 Task: Look for space in Shizuoka, Japan from 7th July, 2023 to 15th July, 2023 for 6 adults in price range Rs.15000 to Rs.20000. Place can be entire place with 3 bedrooms having 3 beds and 3 bathrooms. Property type can be house, flat, guest house. Booking option can be shelf check-in. Required host language is English.
Action: Mouse moved to (466, 77)
Screenshot: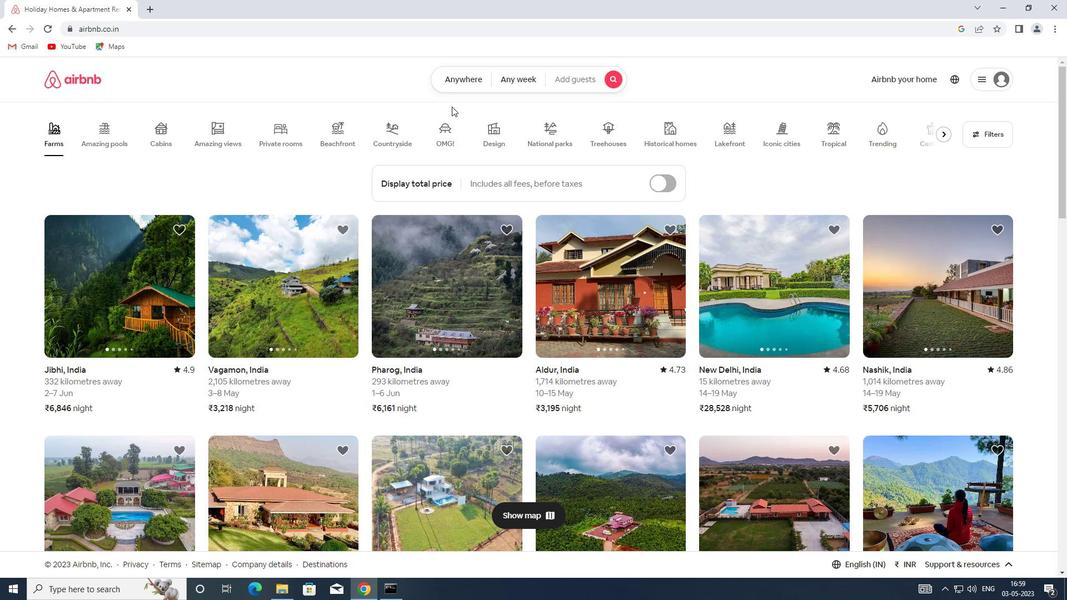 
Action: Mouse pressed left at (466, 77)
Screenshot: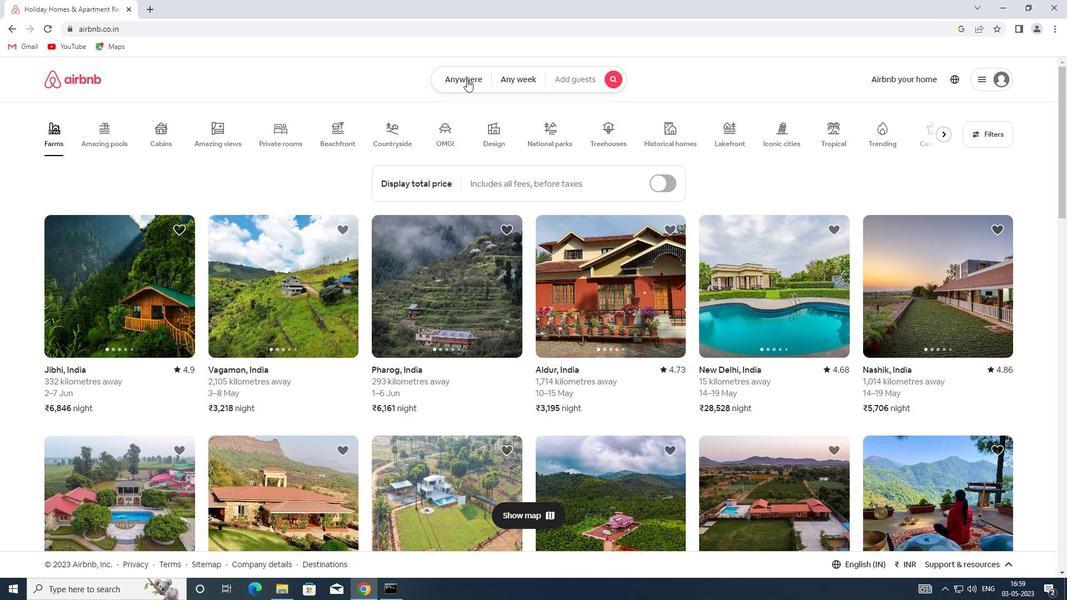 
Action: Mouse moved to (362, 126)
Screenshot: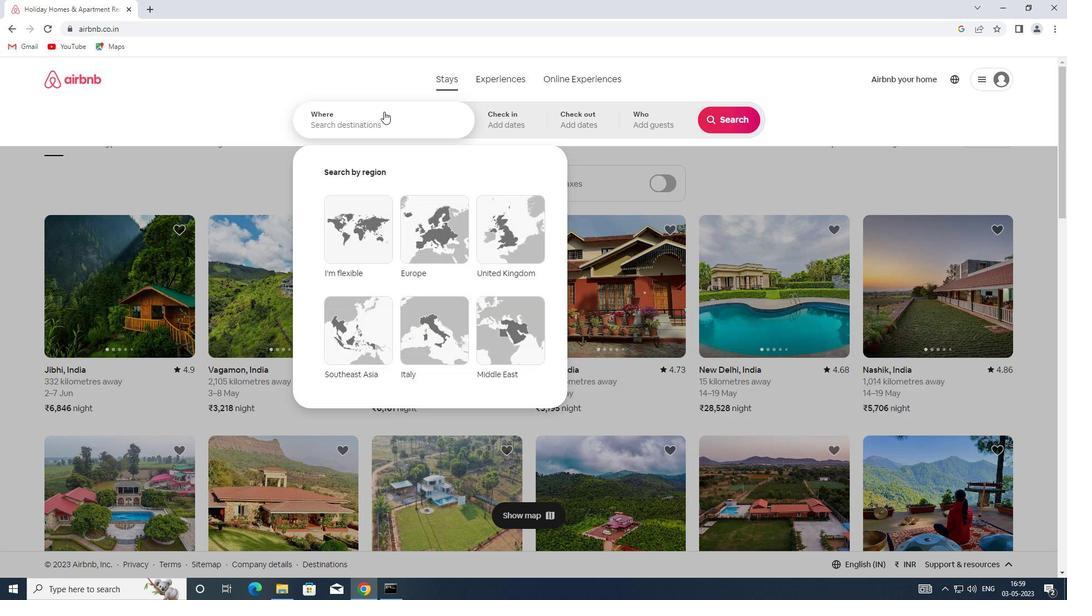 
Action: Mouse pressed left at (362, 126)
Screenshot: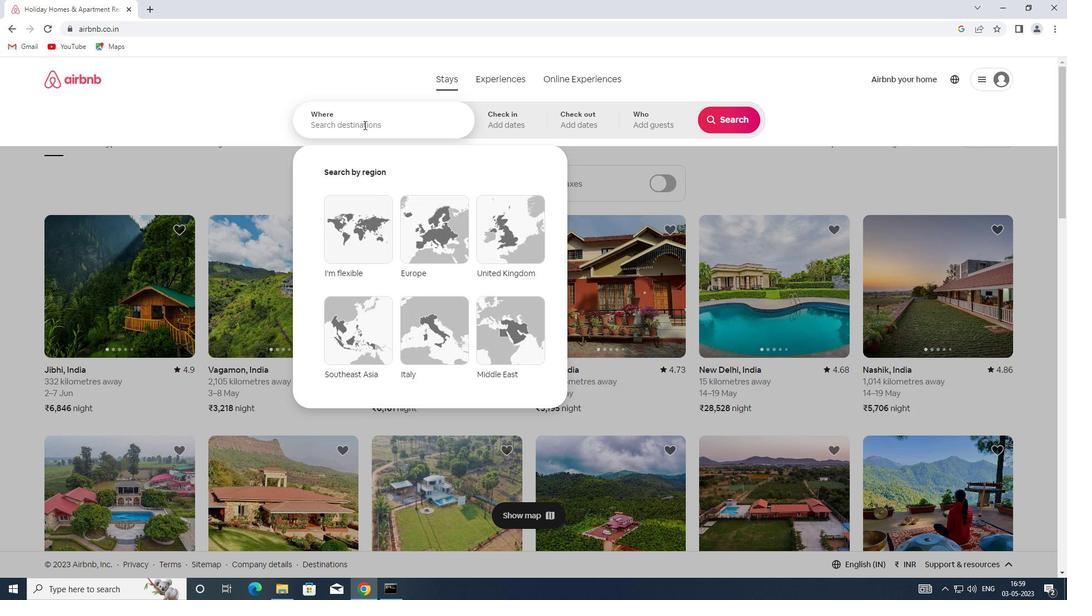 
Action: Key pressed <Key.shift>SHIZUOKA,<Key.shift>JAPAN
Screenshot: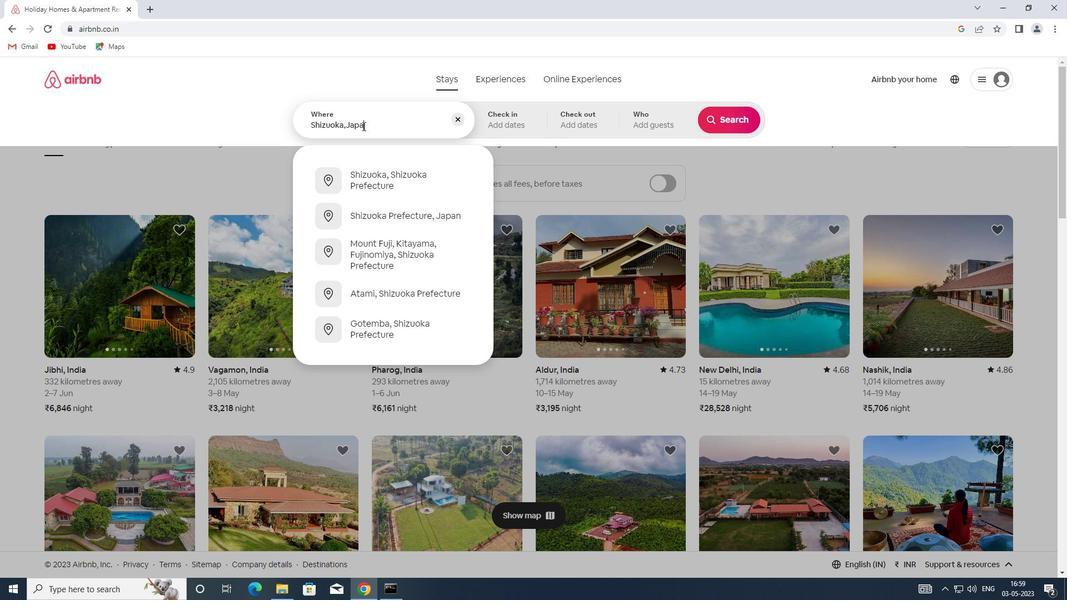 
Action: Mouse moved to (503, 135)
Screenshot: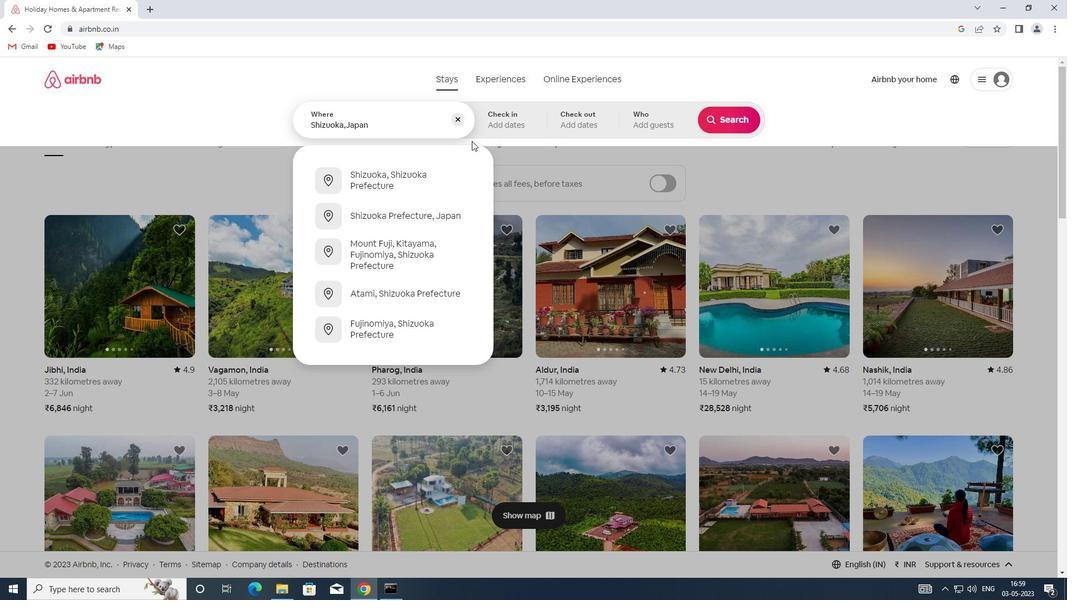 
Action: Mouse pressed left at (503, 135)
Screenshot: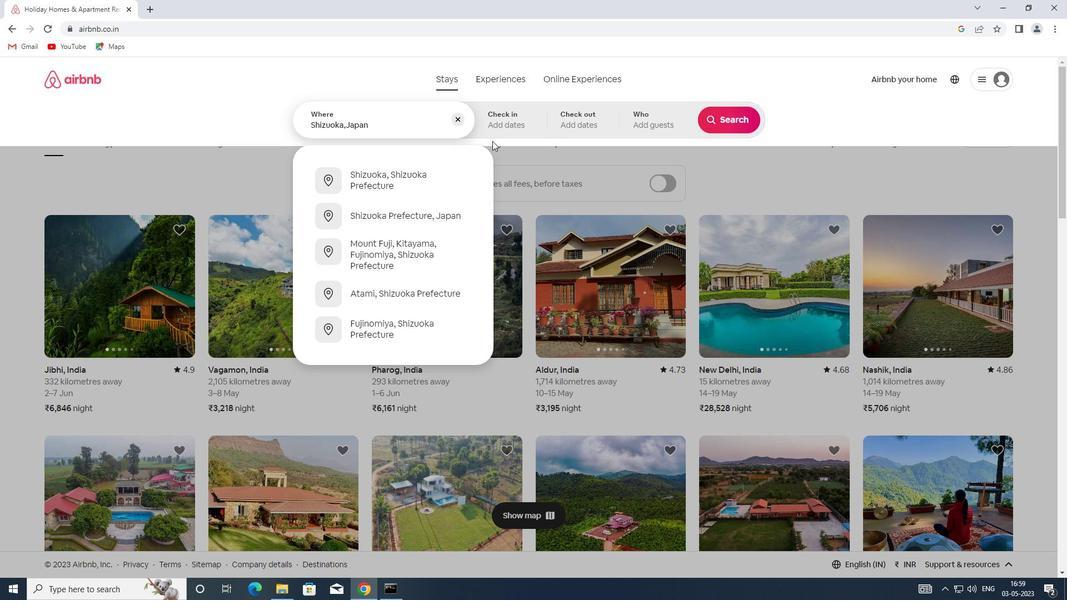 
Action: Mouse moved to (720, 208)
Screenshot: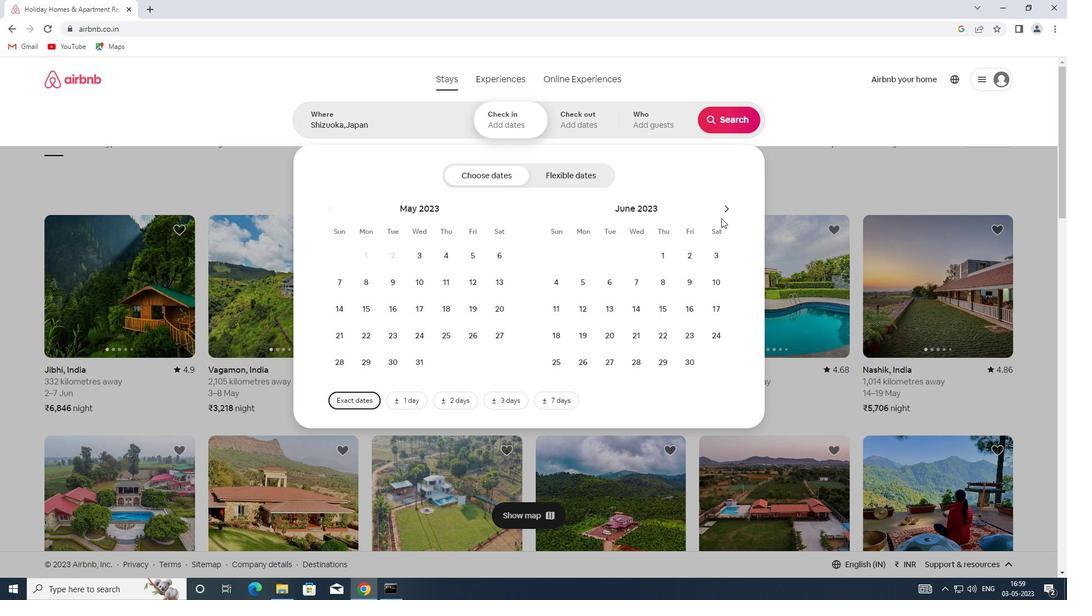 
Action: Mouse pressed left at (720, 208)
Screenshot: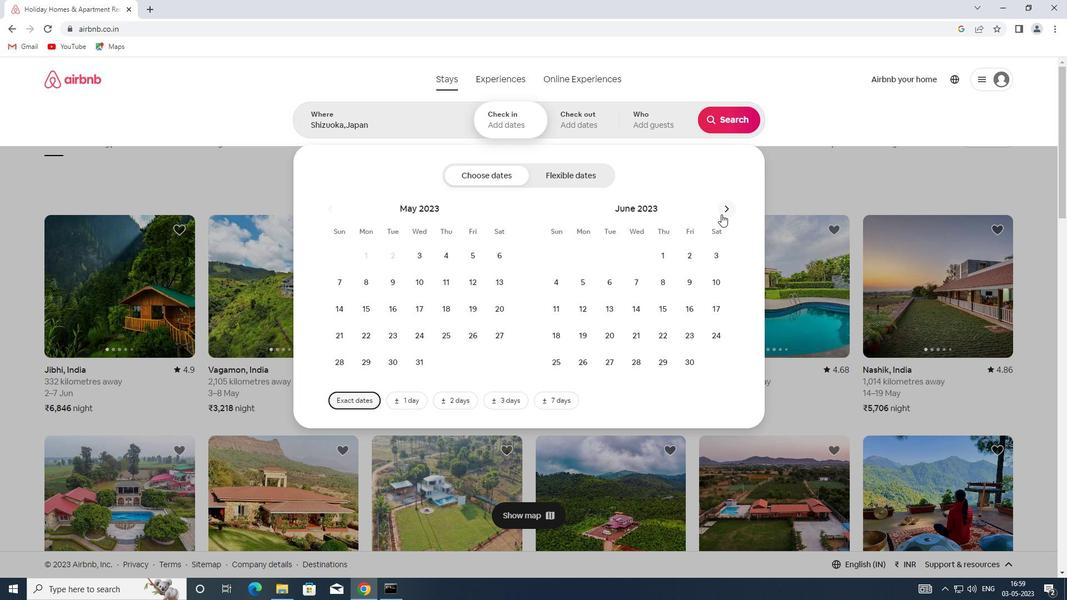 
Action: Mouse moved to (684, 292)
Screenshot: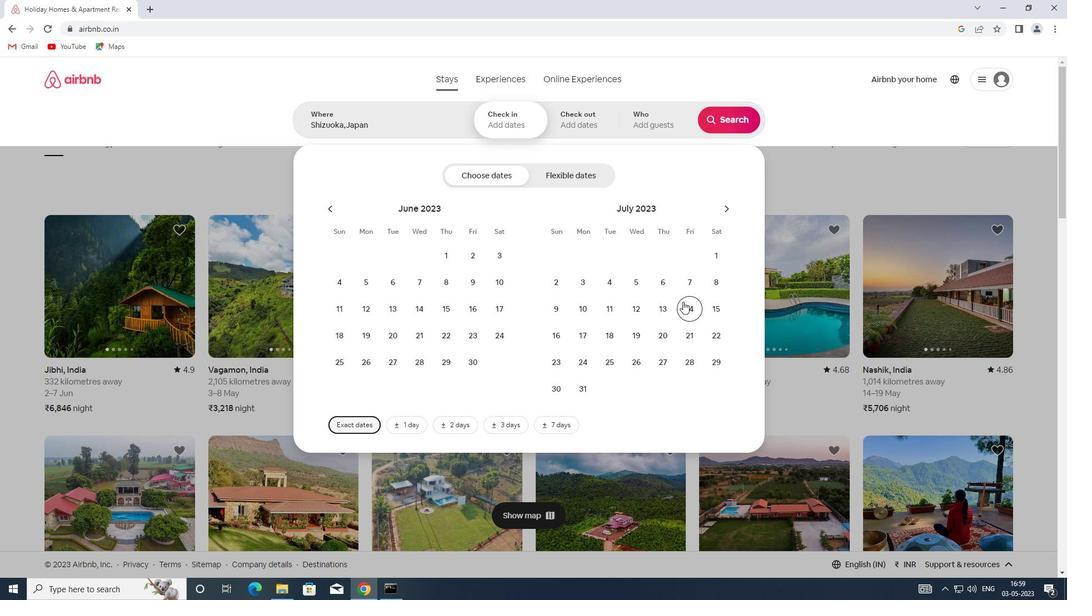 
Action: Mouse pressed left at (684, 292)
Screenshot: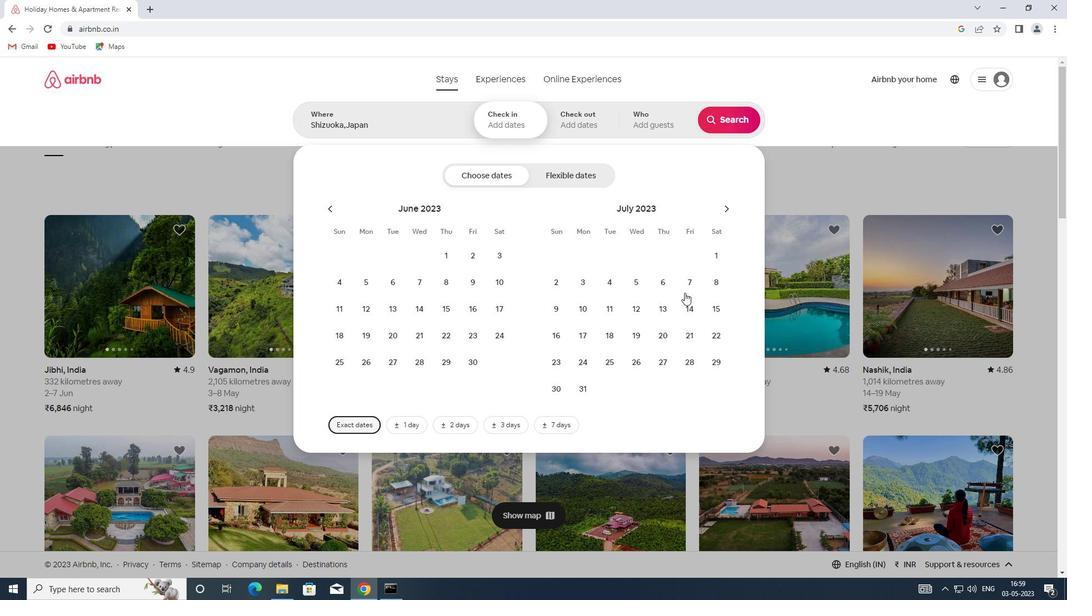 
Action: Mouse moved to (710, 305)
Screenshot: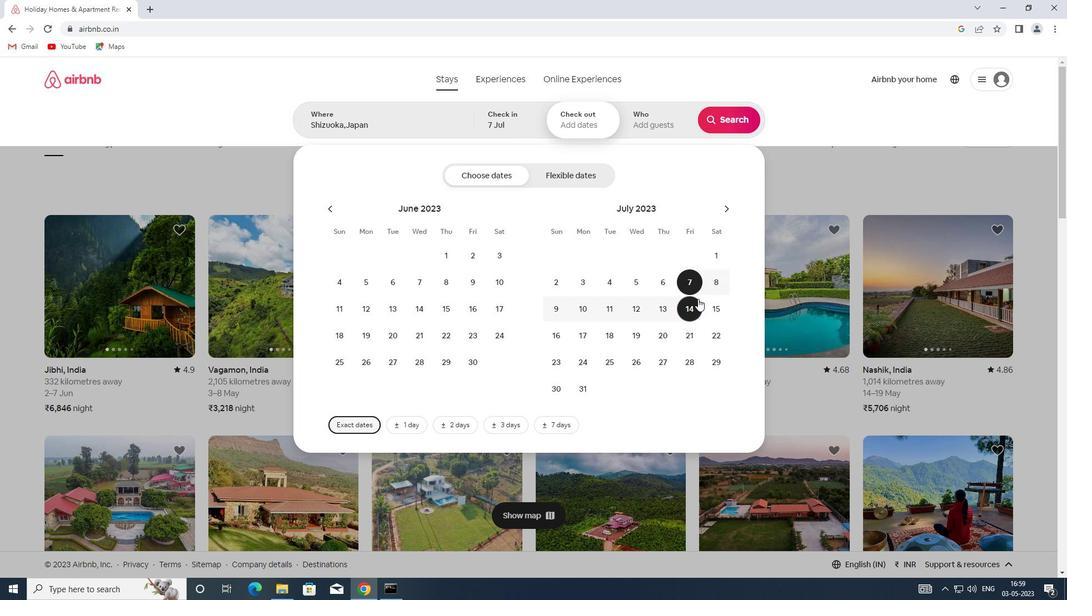 
Action: Mouse pressed left at (710, 305)
Screenshot: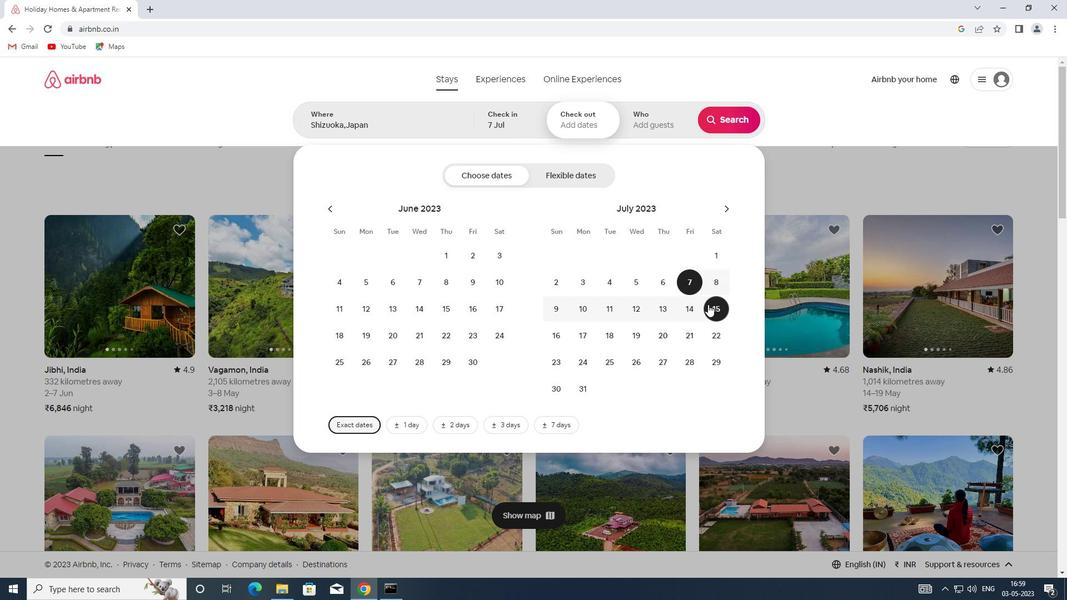 
Action: Mouse moved to (643, 127)
Screenshot: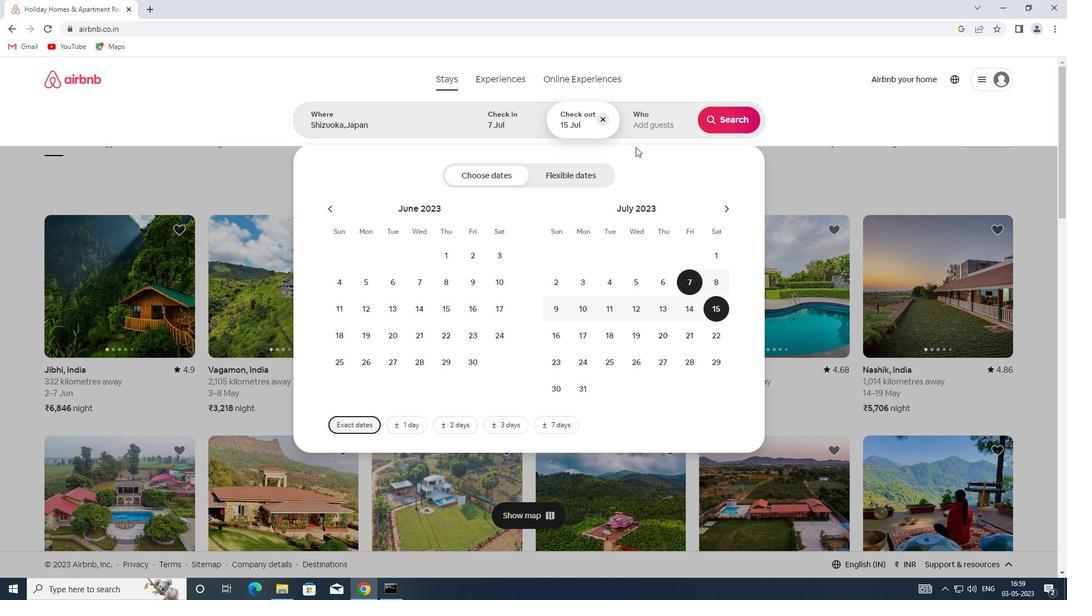 
Action: Mouse pressed left at (643, 127)
Screenshot: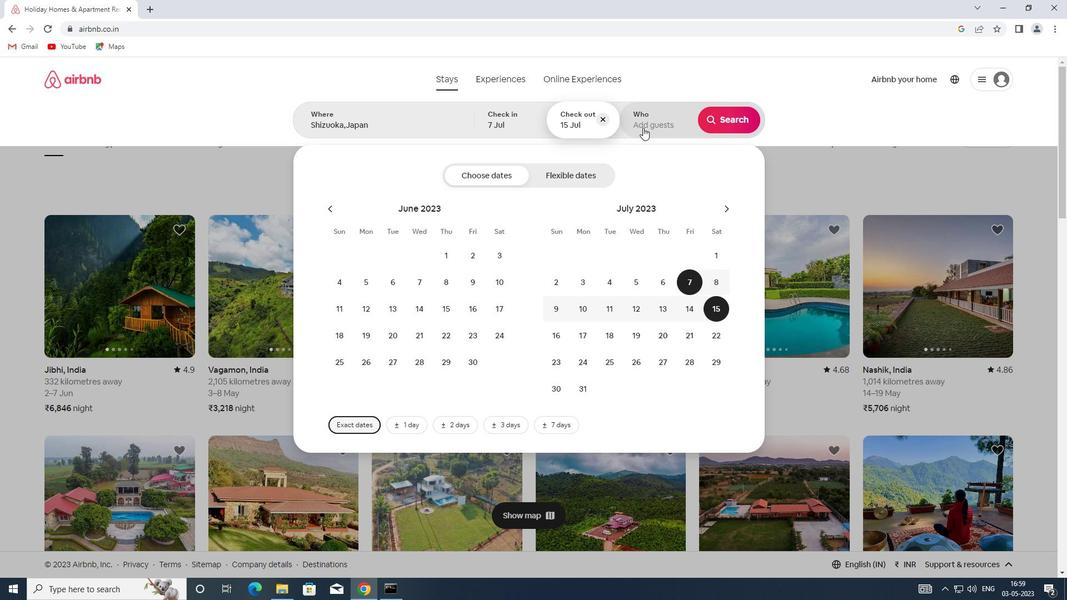 
Action: Mouse moved to (733, 178)
Screenshot: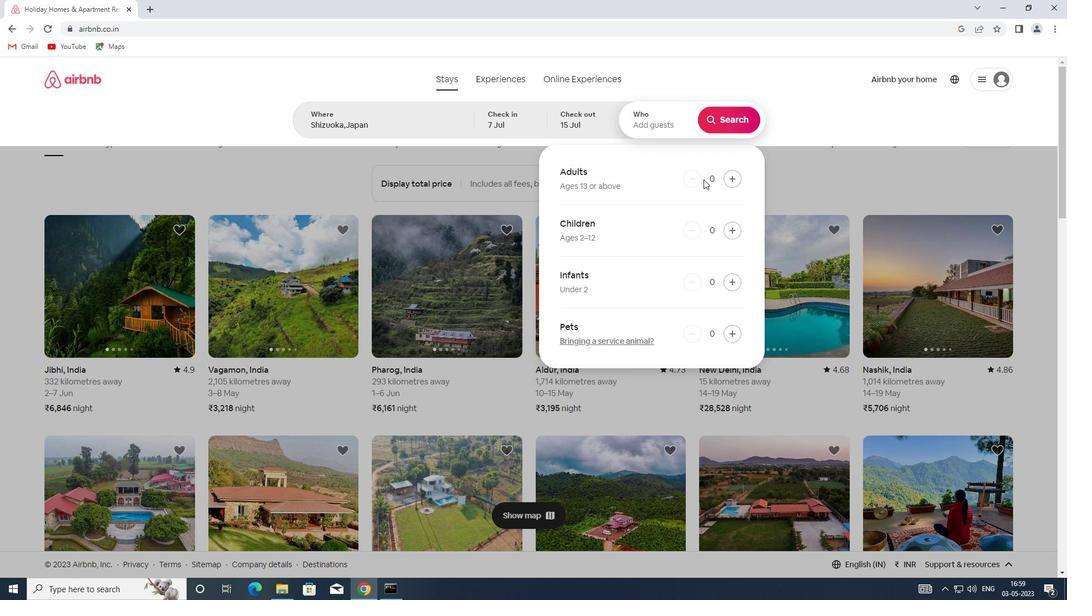 
Action: Mouse pressed left at (733, 178)
Screenshot: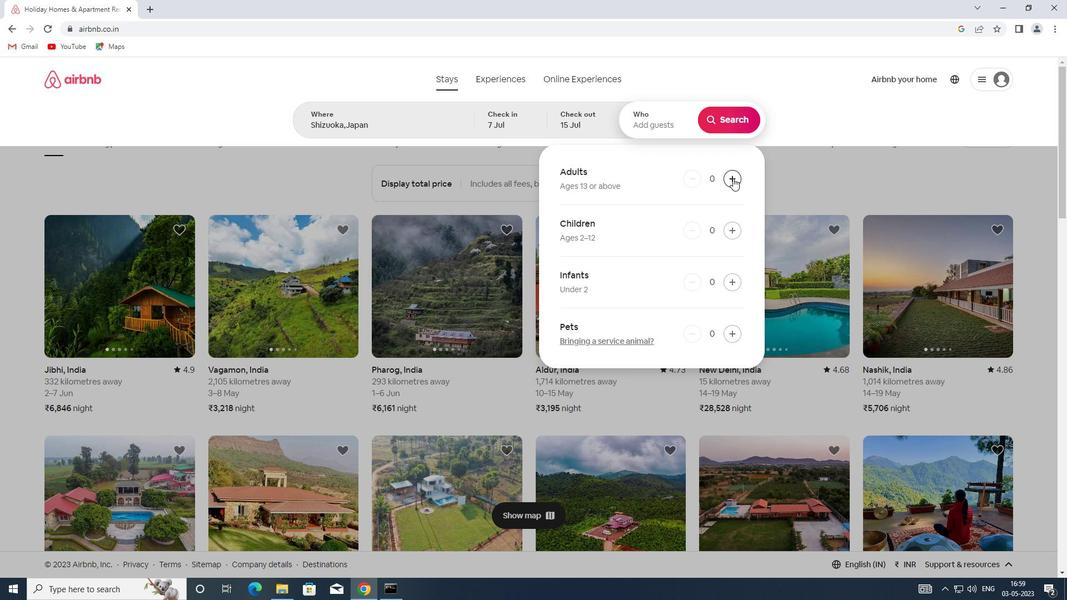 
Action: Mouse pressed left at (733, 178)
Screenshot: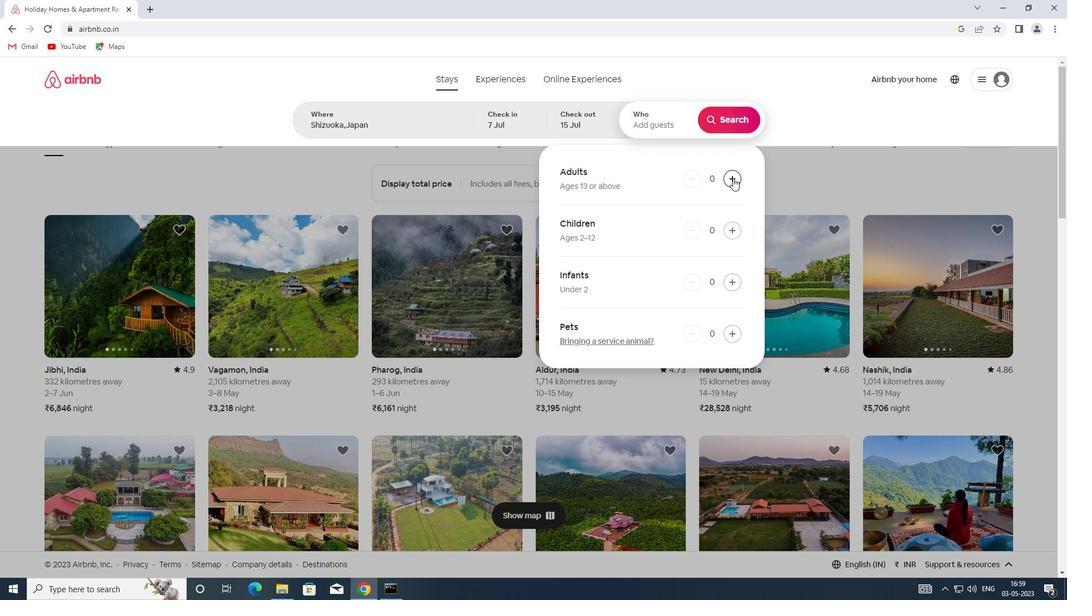 
Action: Mouse pressed left at (733, 178)
Screenshot: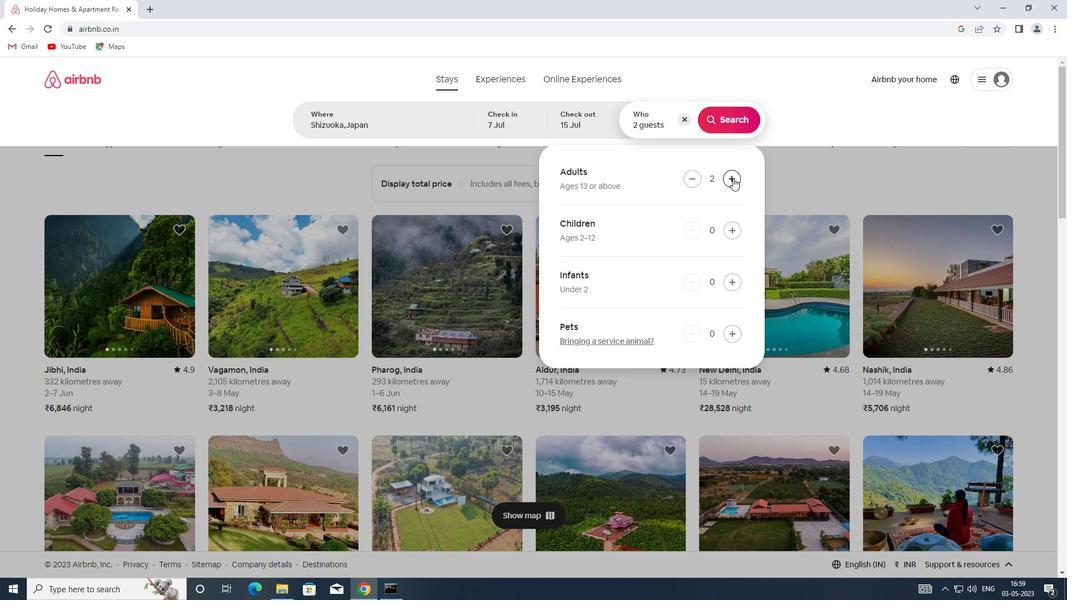 
Action: Mouse pressed left at (733, 178)
Screenshot: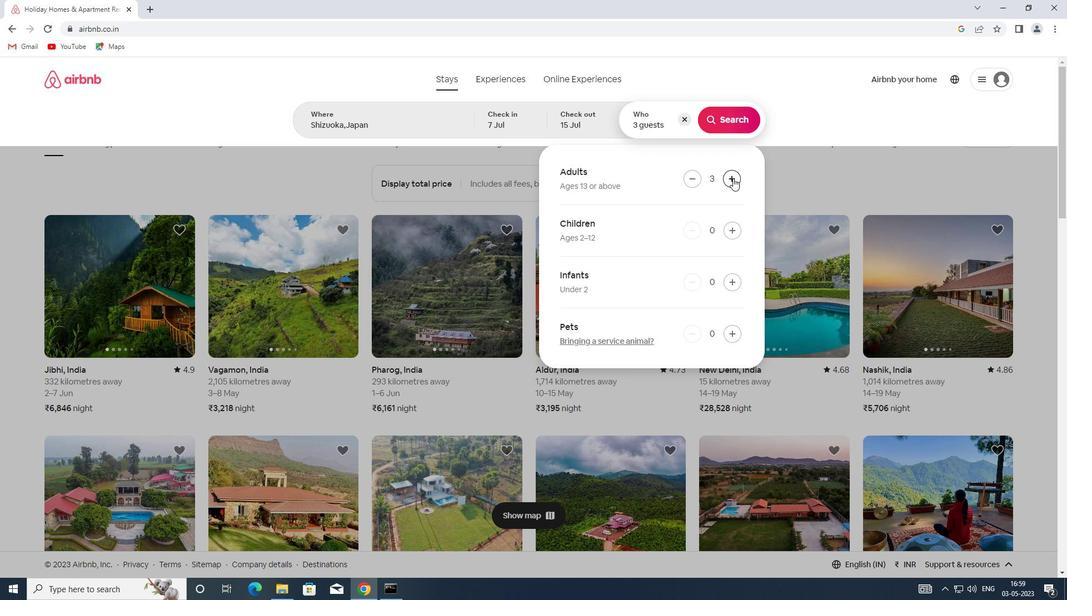 
Action: Mouse pressed left at (733, 178)
Screenshot: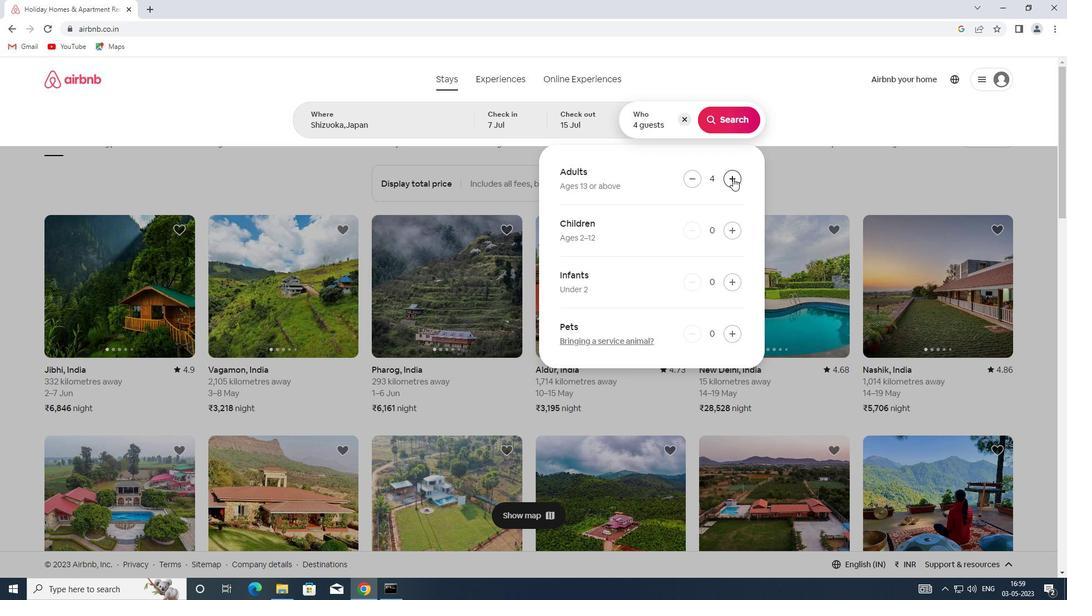 
Action: Mouse pressed left at (733, 178)
Screenshot: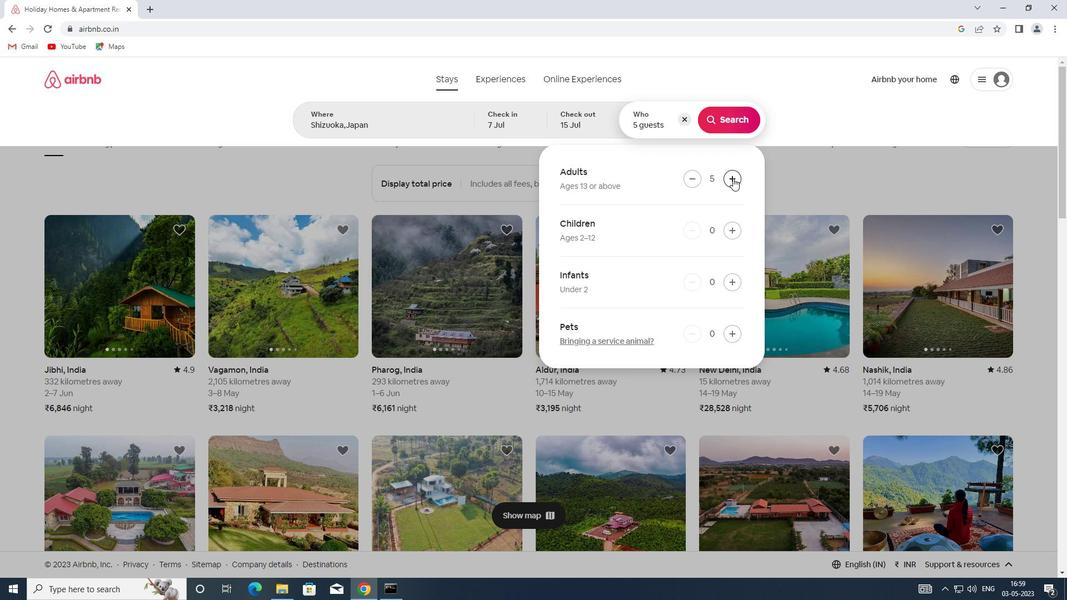 
Action: Mouse moved to (732, 116)
Screenshot: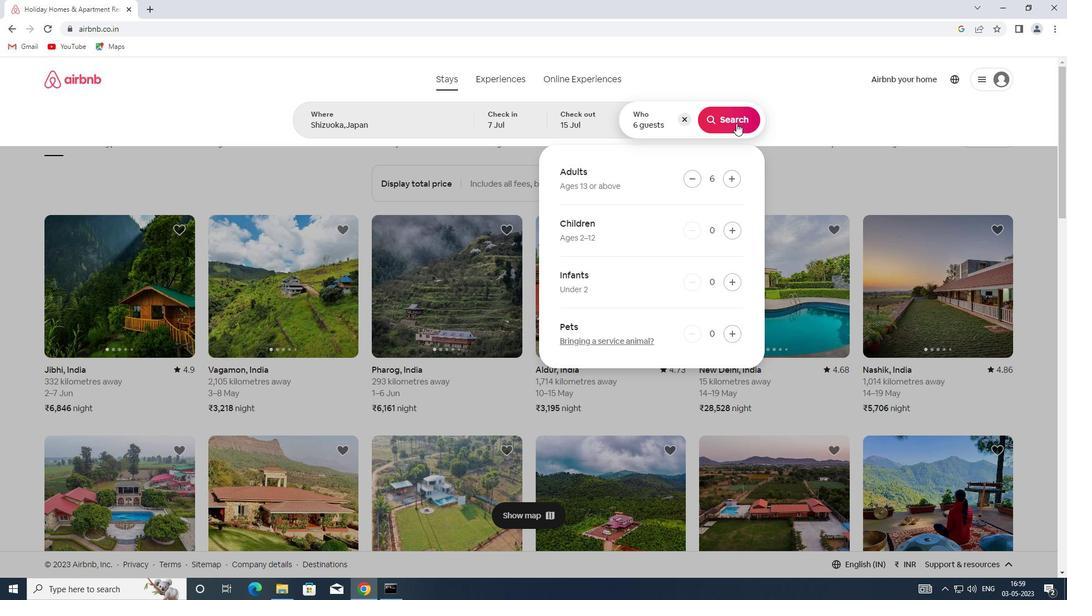 
Action: Mouse pressed left at (732, 116)
Screenshot: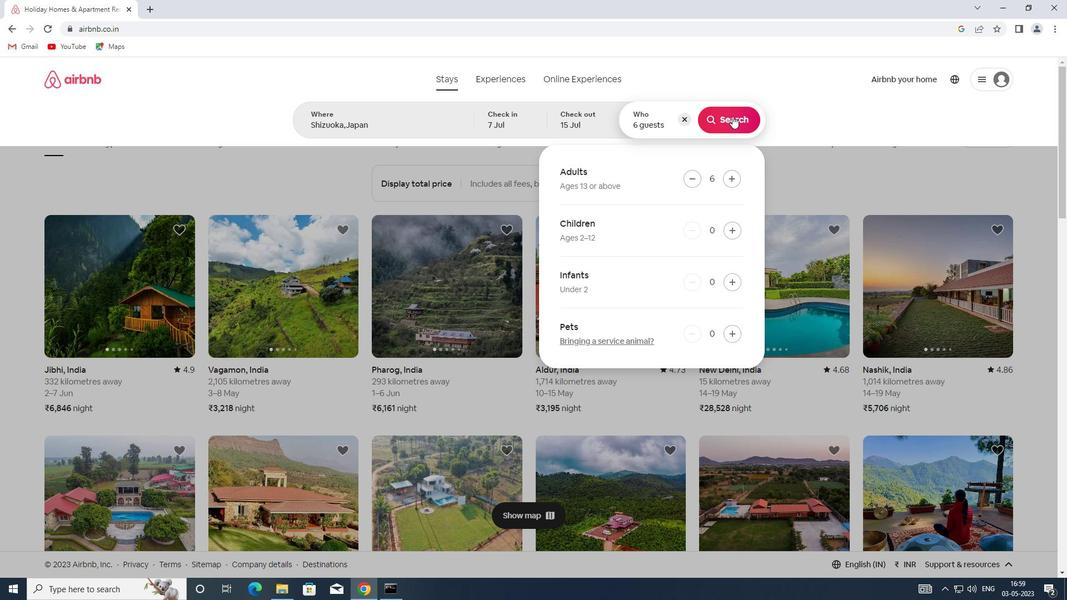 
Action: Mouse moved to (1009, 124)
Screenshot: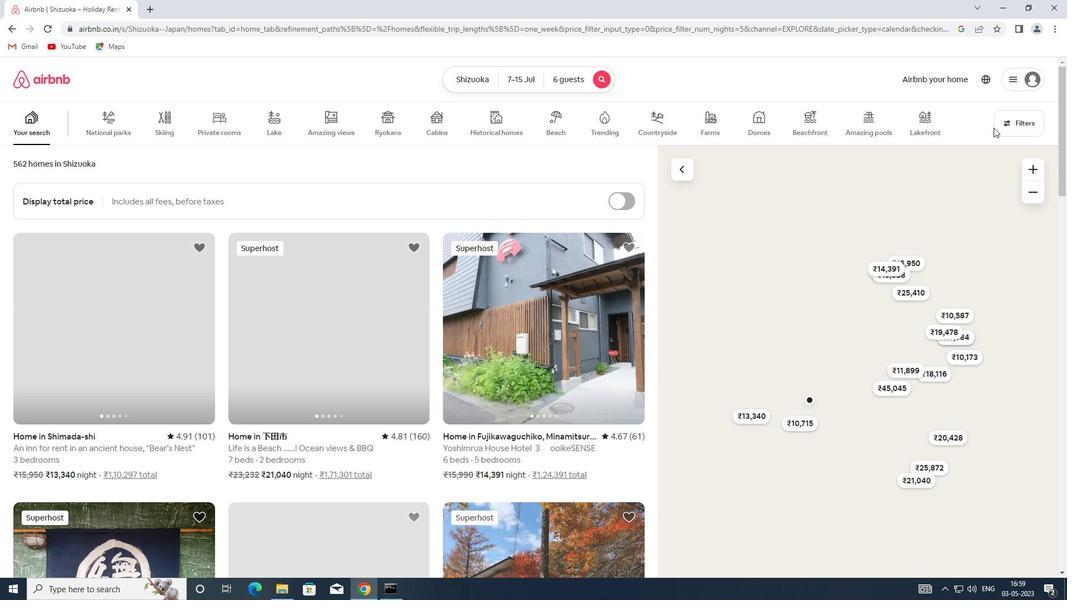 
Action: Mouse pressed left at (1009, 124)
Screenshot: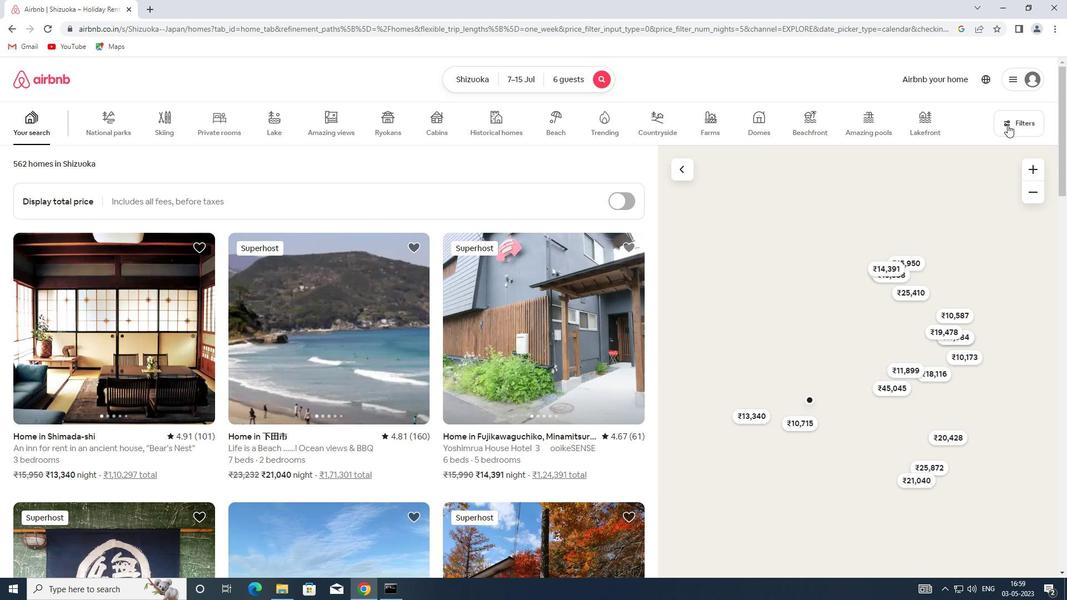 
Action: Mouse moved to (404, 267)
Screenshot: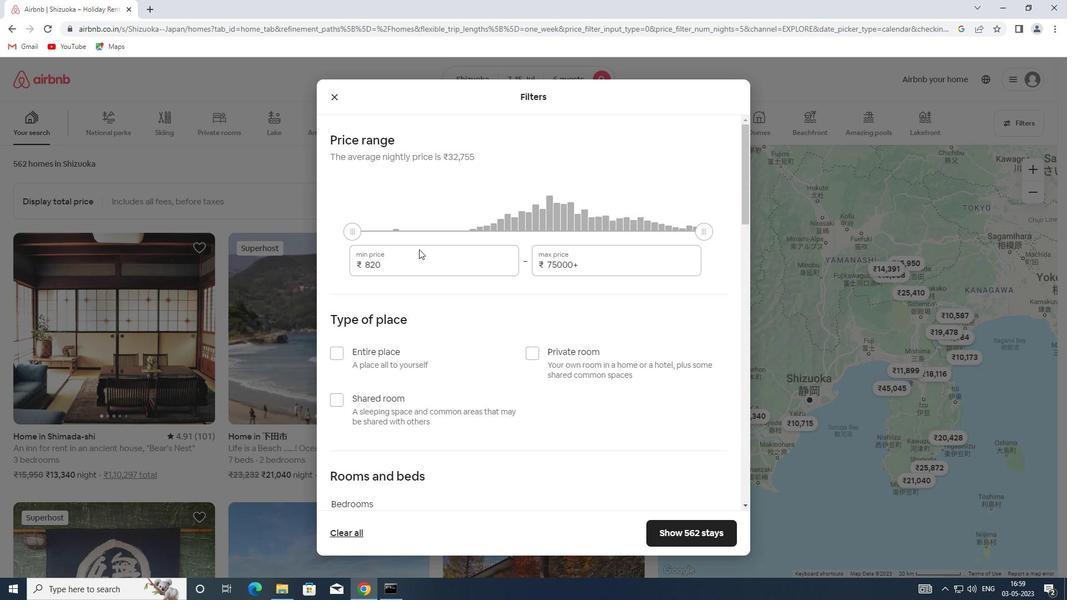 
Action: Mouse pressed left at (404, 267)
Screenshot: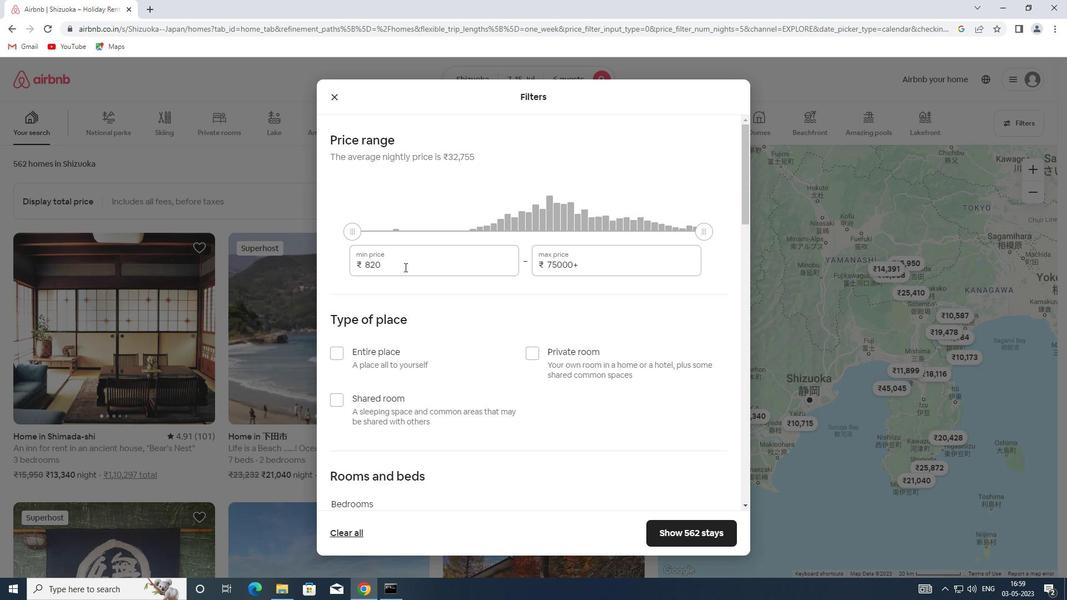 
Action: Mouse moved to (324, 267)
Screenshot: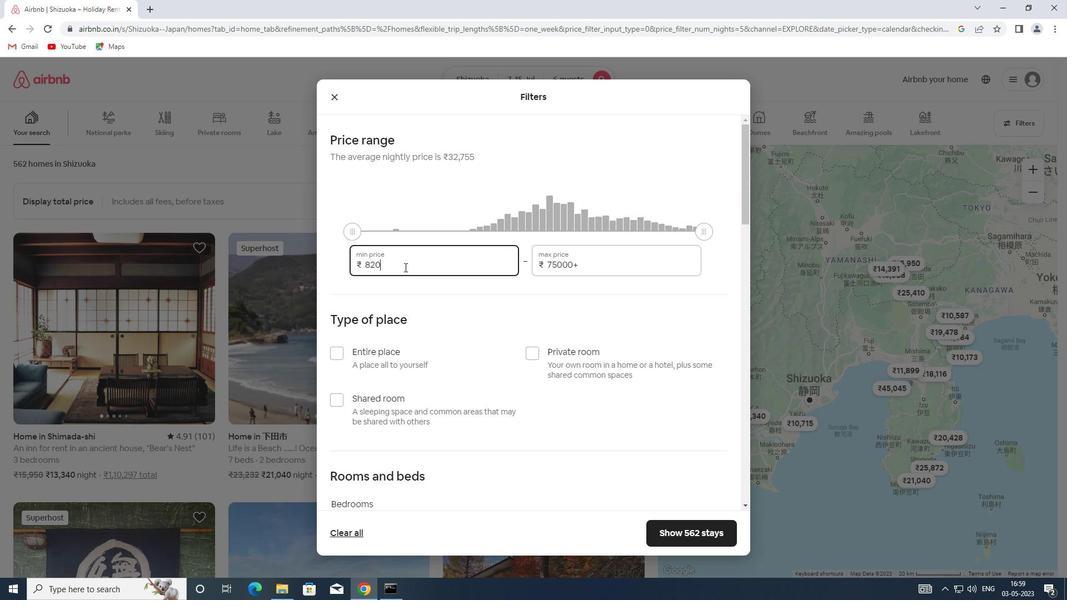 
Action: Key pressed 15000
Screenshot: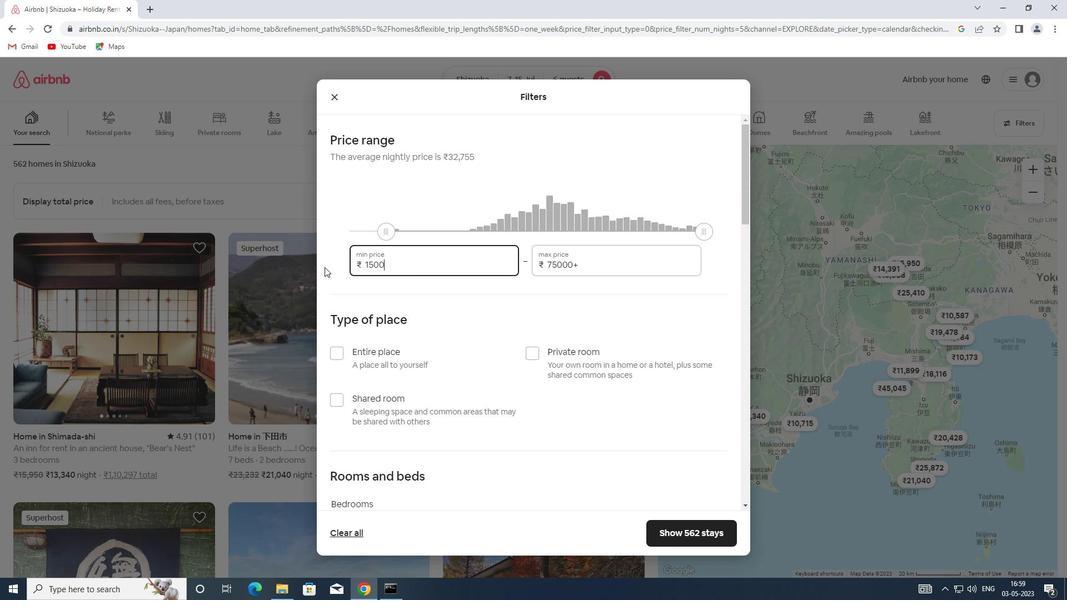 
Action: Mouse moved to (585, 262)
Screenshot: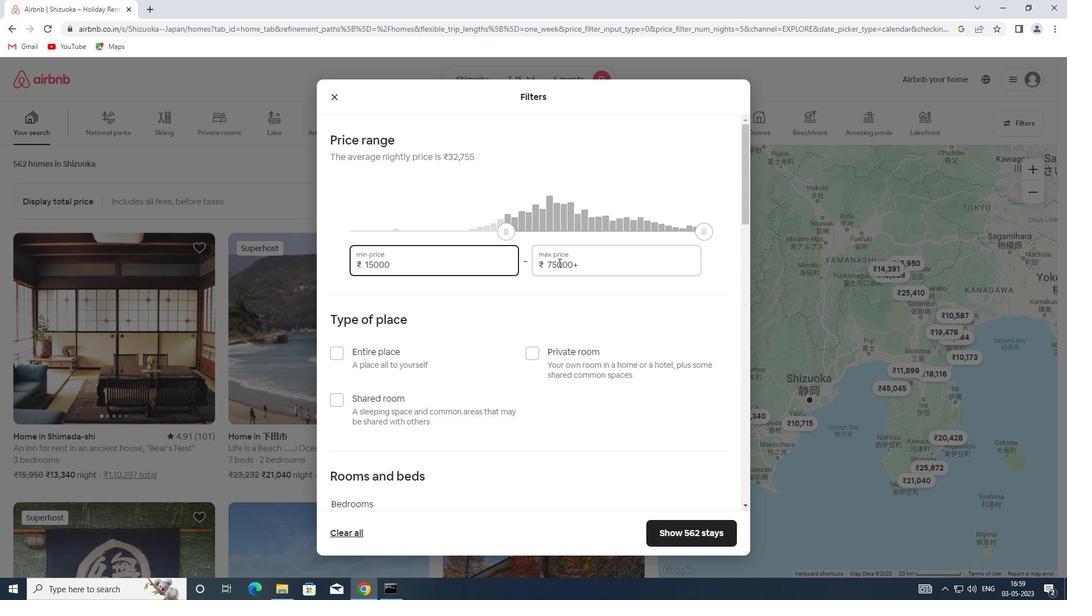 
Action: Mouse pressed left at (585, 262)
Screenshot: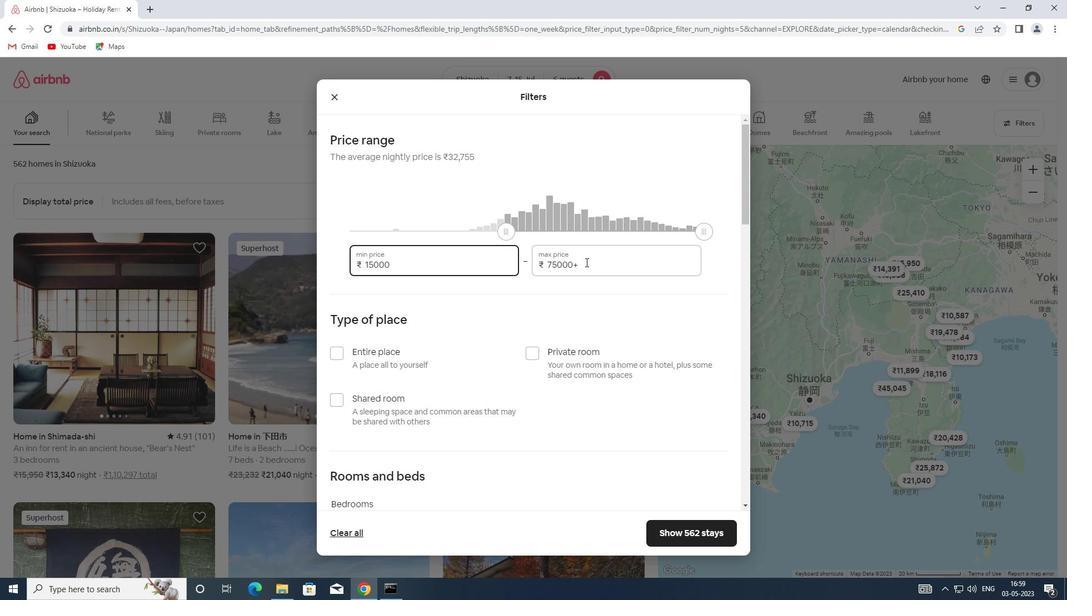 
Action: Mouse moved to (533, 262)
Screenshot: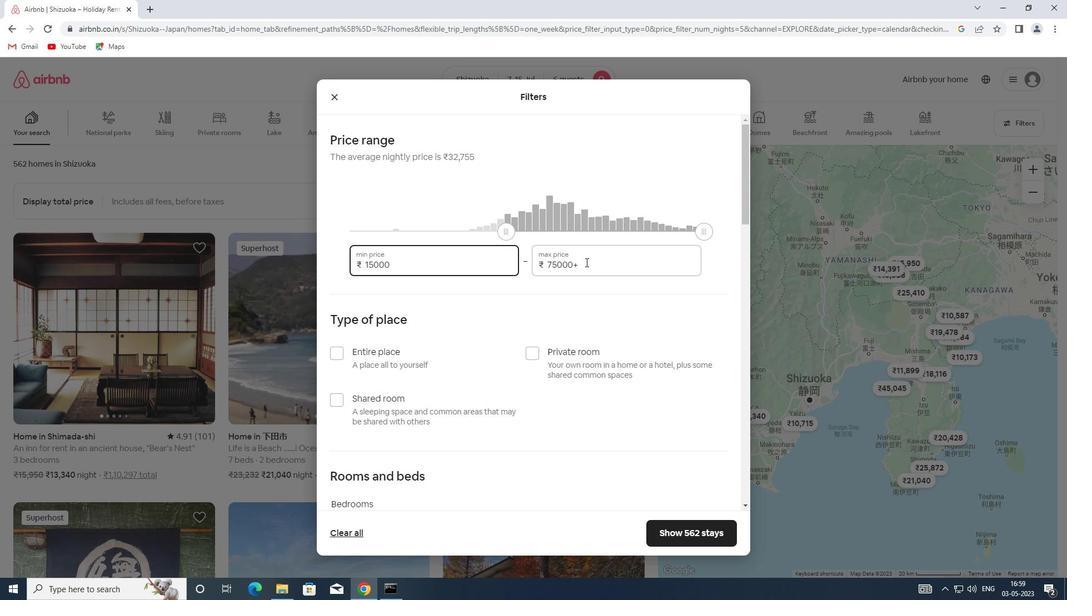 
Action: Key pressed 20000
Screenshot: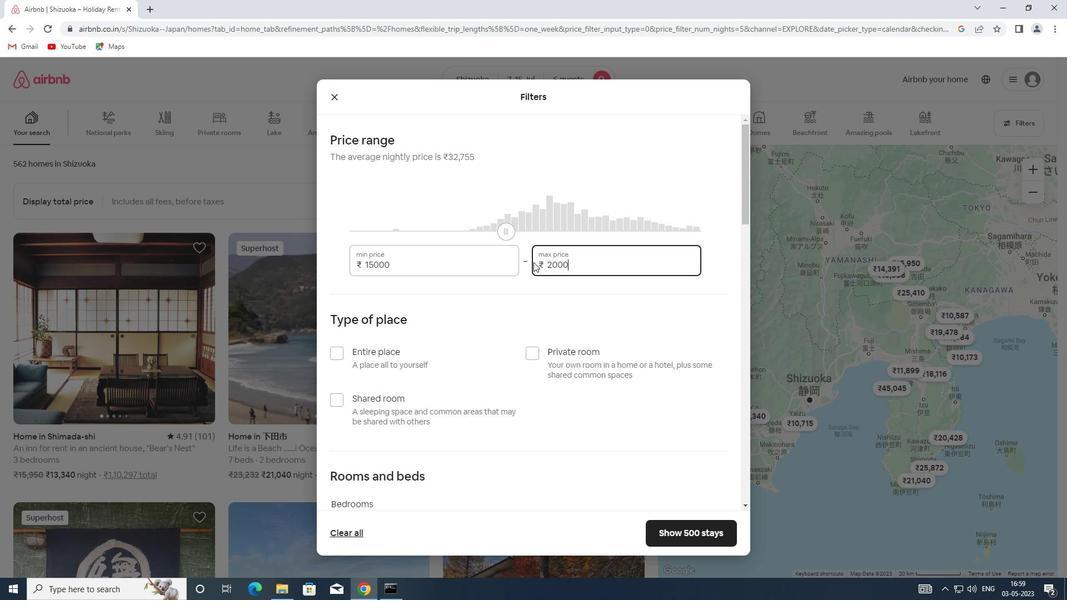 
Action: Mouse moved to (385, 351)
Screenshot: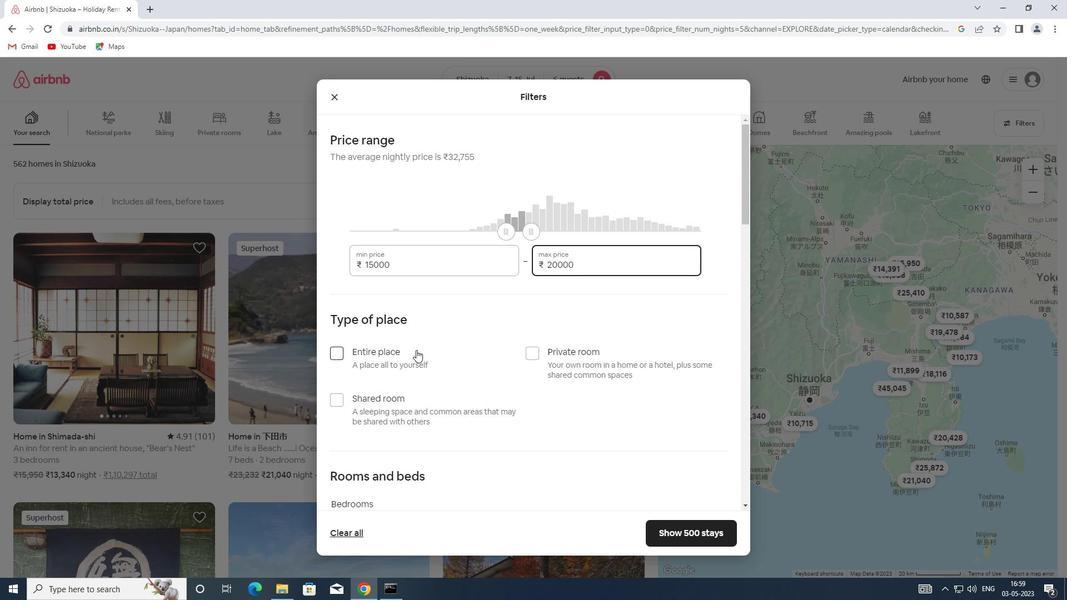 
Action: Mouse pressed left at (385, 351)
Screenshot: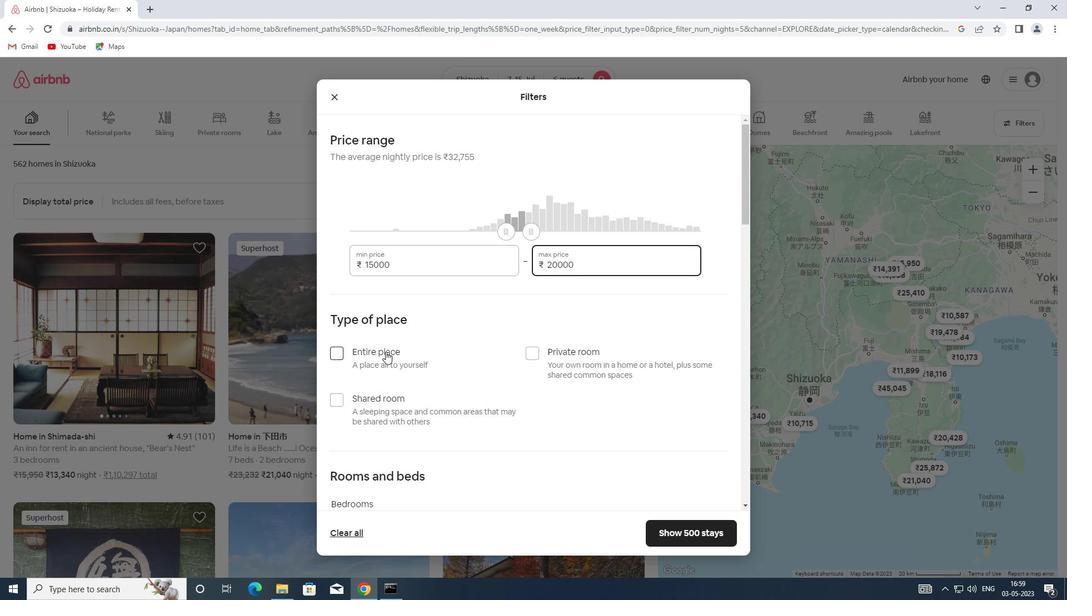 
Action: Mouse scrolled (385, 351) with delta (0, 0)
Screenshot: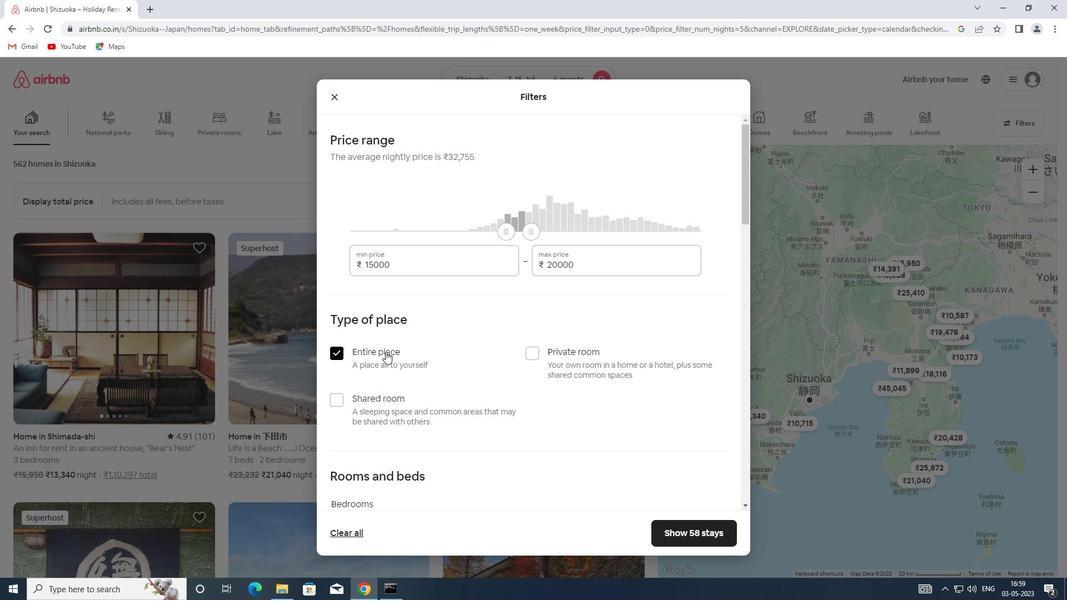 
Action: Mouse scrolled (385, 351) with delta (0, 0)
Screenshot: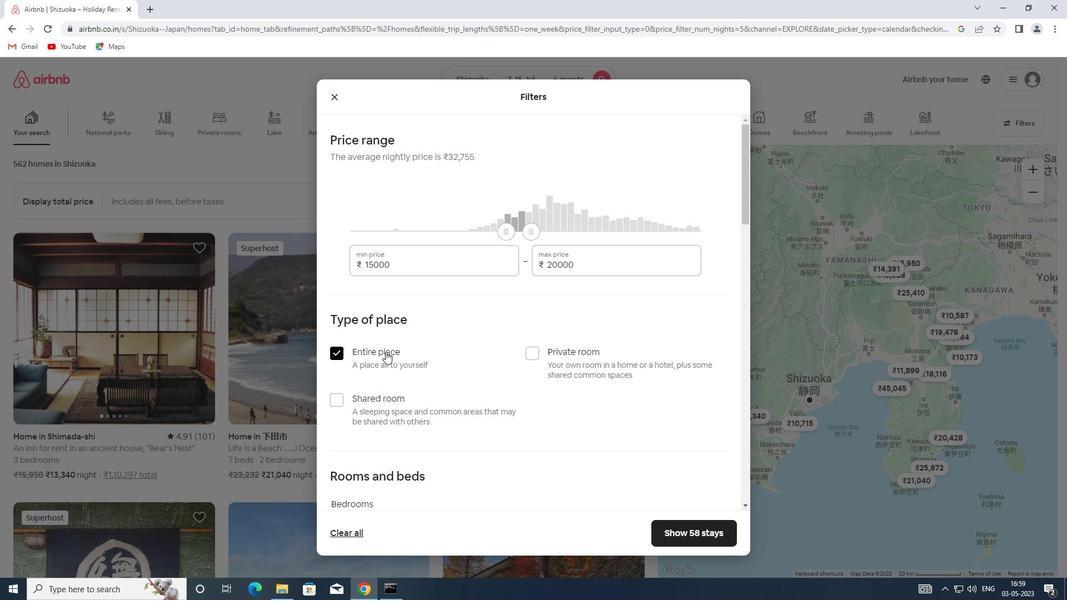 
Action: Mouse moved to (395, 337)
Screenshot: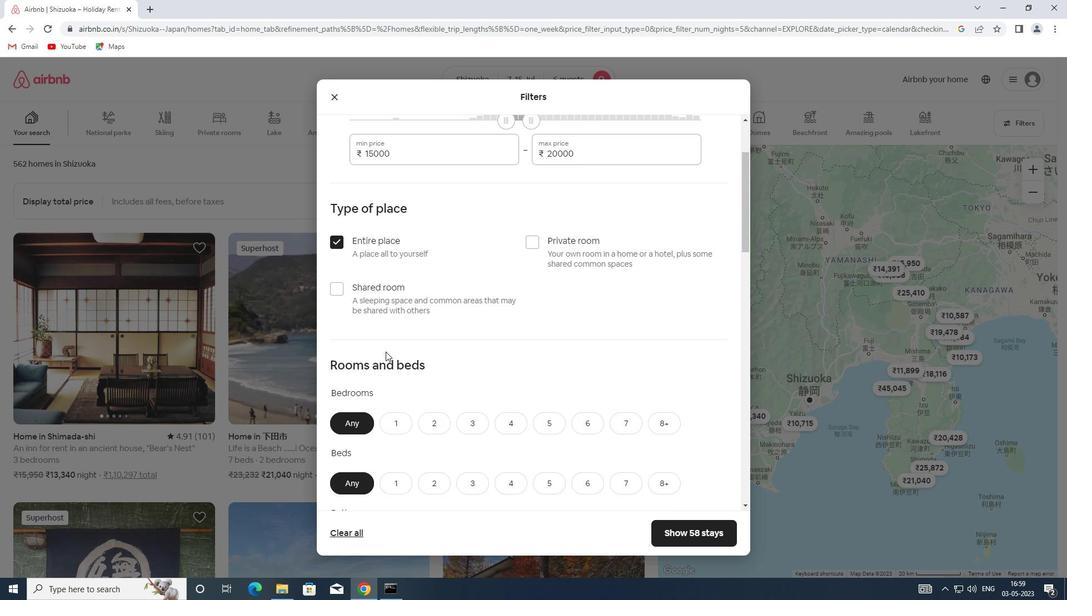 
Action: Mouse scrolled (395, 336) with delta (0, 0)
Screenshot: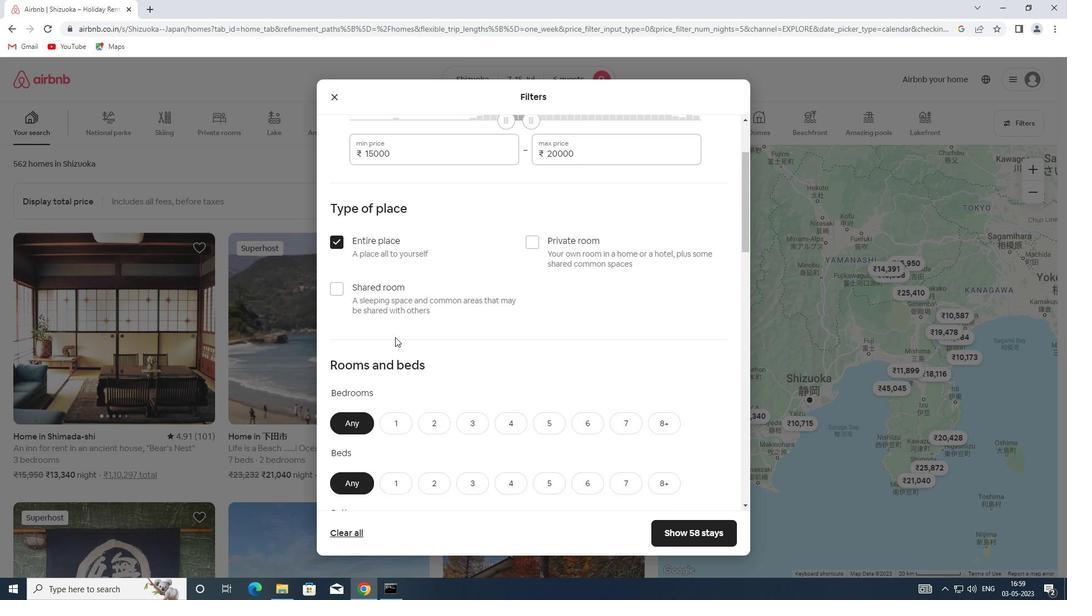 
Action: Mouse scrolled (395, 336) with delta (0, 0)
Screenshot: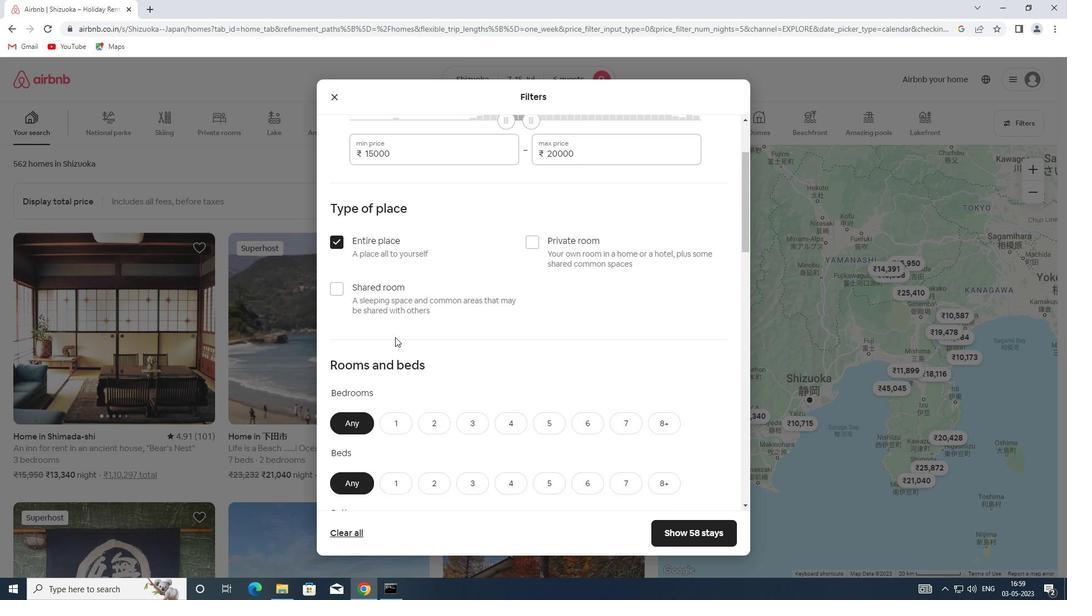 
Action: Mouse scrolled (395, 336) with delta (0, 0)
Screenshot: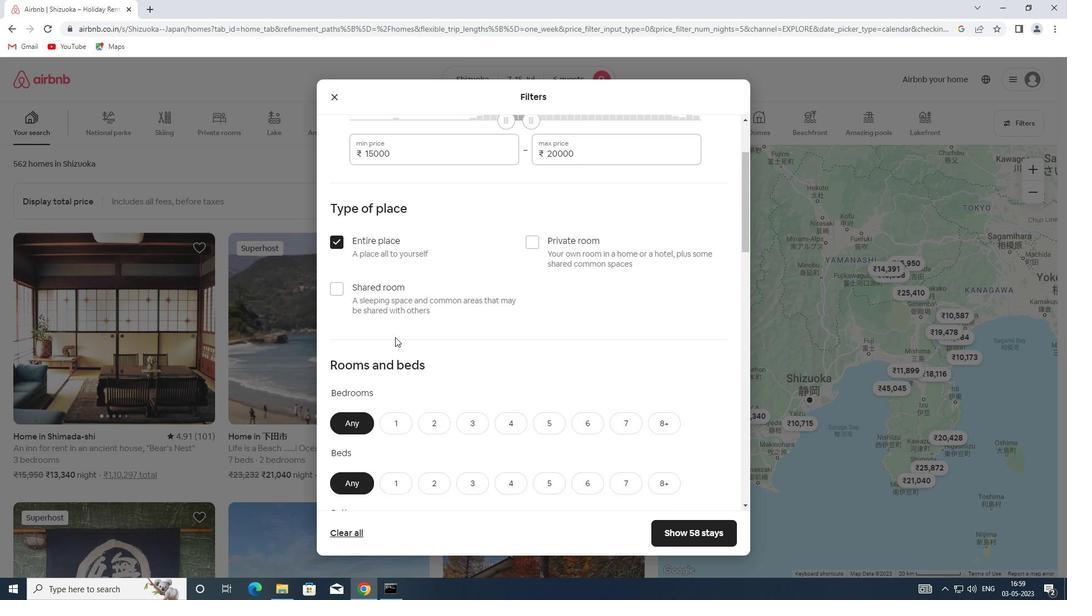 
Action: Mouse moved to (465, 251)
Screenshot: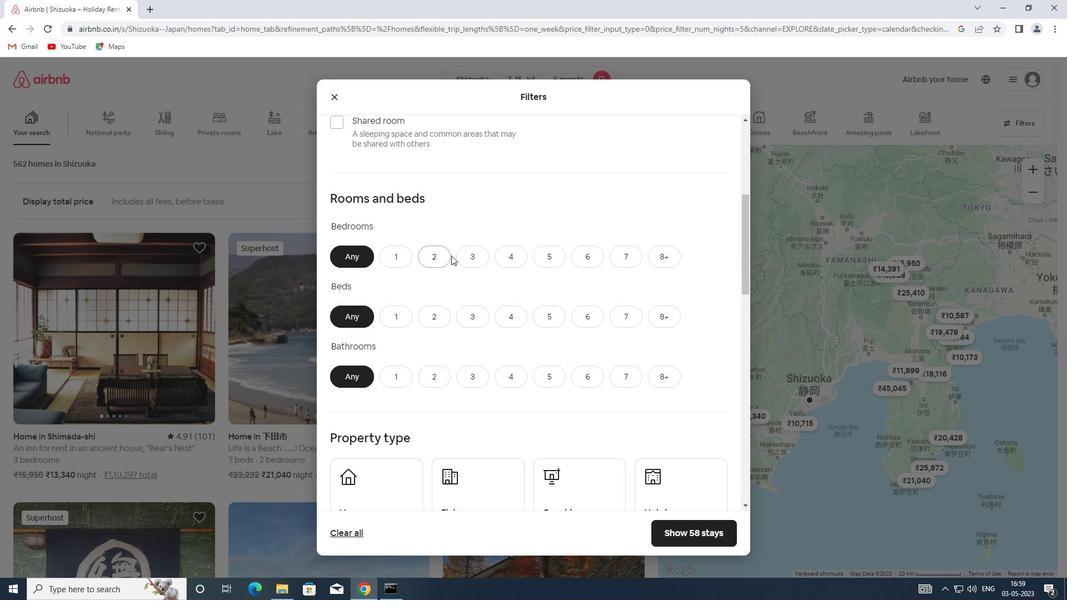 
Action: Mouse pressed left at (465, 251)
Screenshot: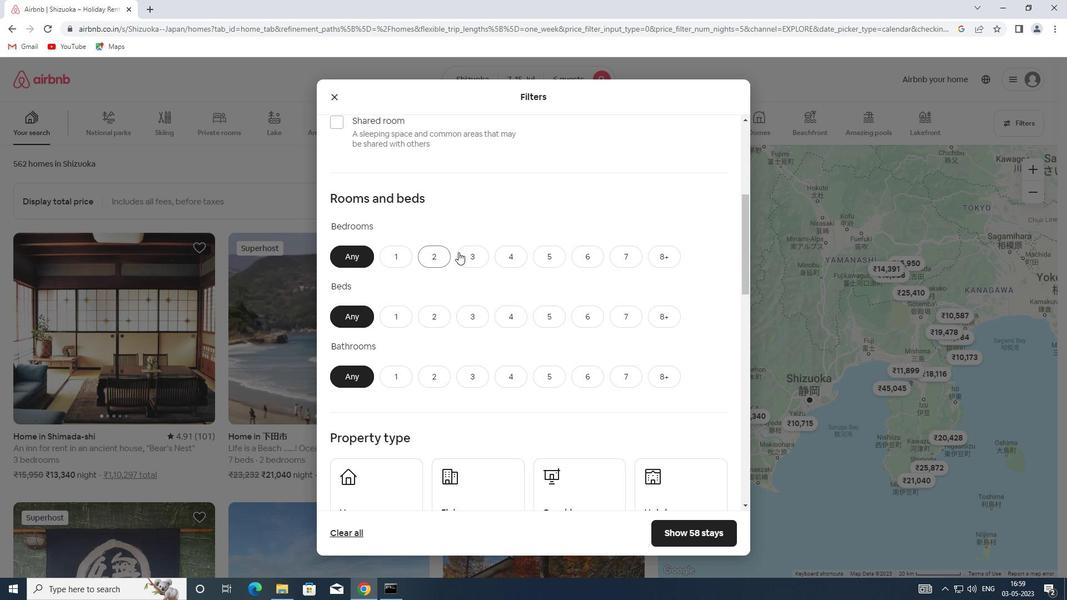 
Action: Mouse moved to (476, 322)
Screenshot: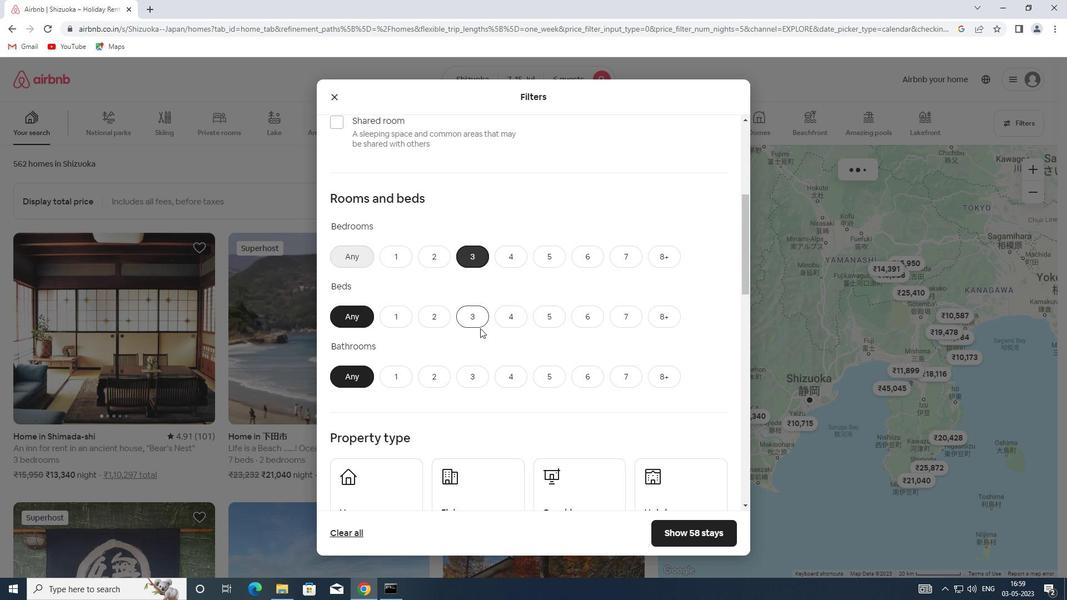 
Action: Mouse pressed left at (476, 322)
Screenshot: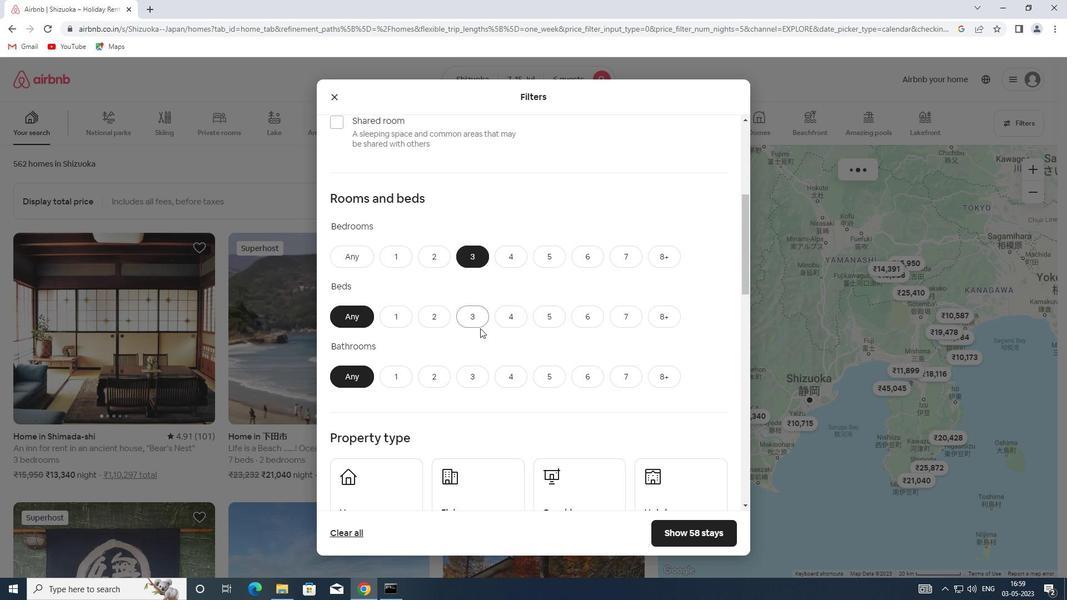
Action: Mouse moved to (469, 376)
Screenshot: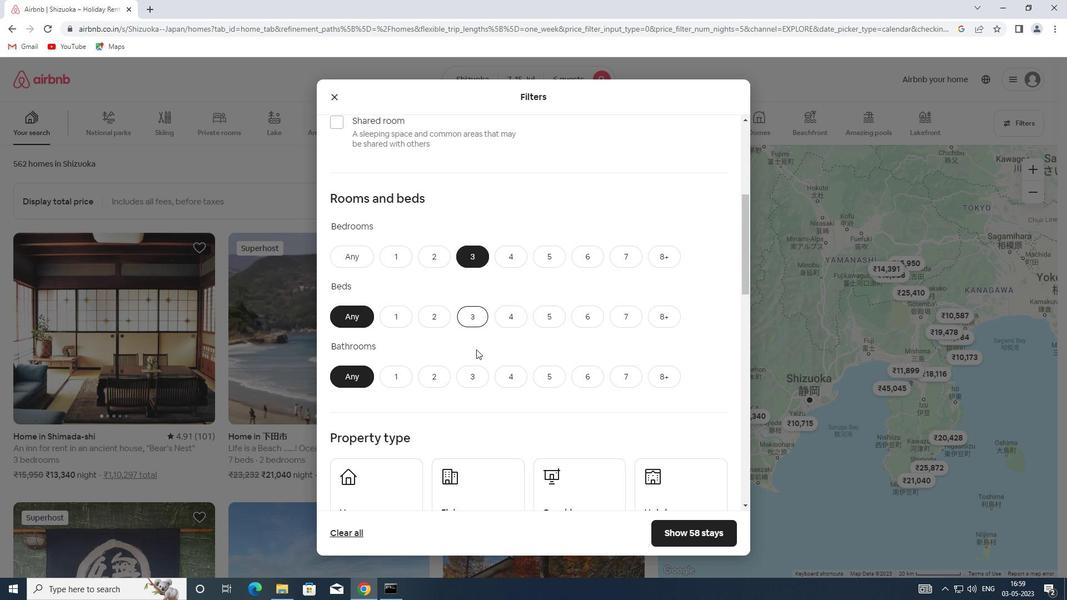 
Action: Mouse pressed left at (469, 376)
Screenshot: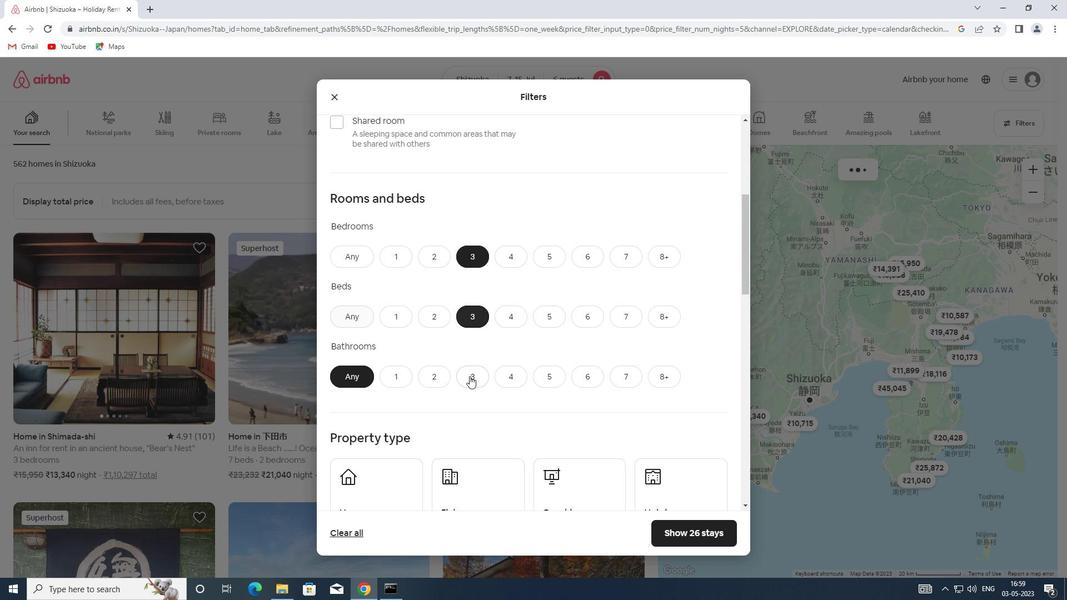 
Action: Mouse moved to (467, 358)
Screenshot: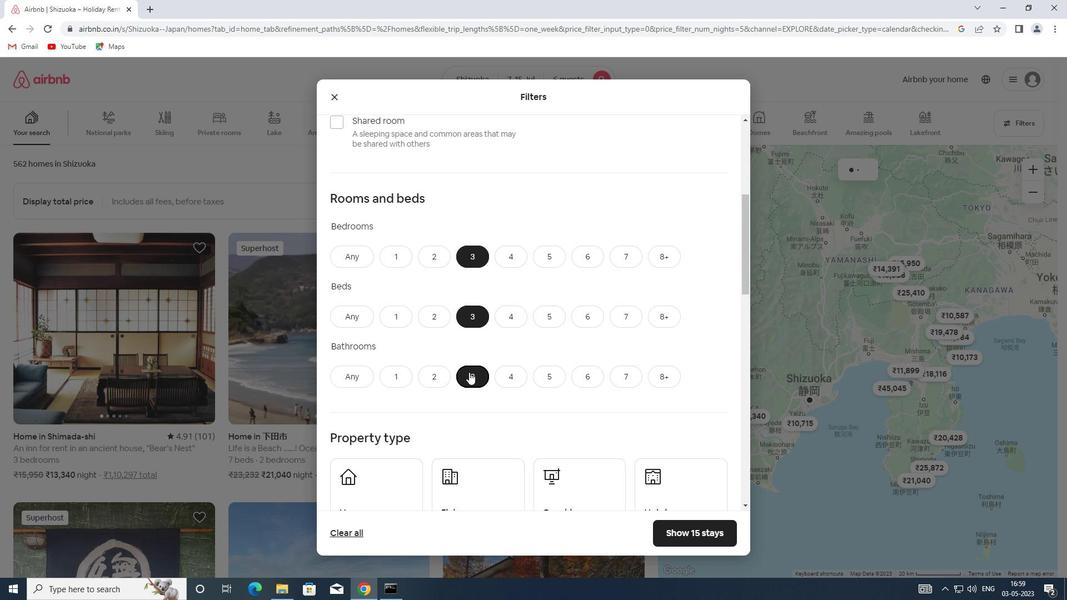 
Action: Mouse scrolled (467, 357) with delta (0, 0)
Screenshot: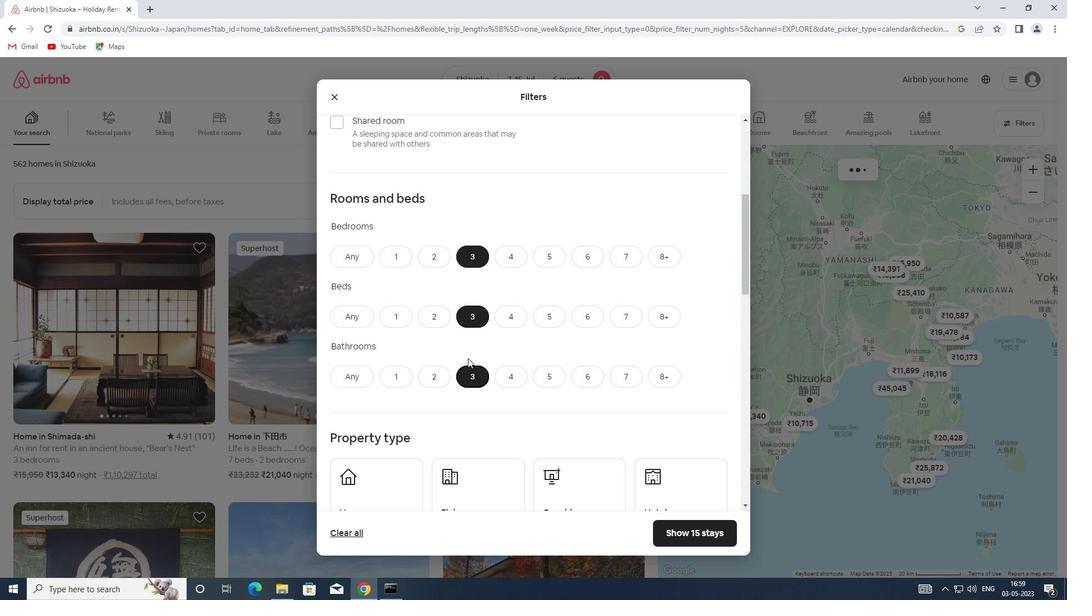 
Action: Mouse scrolled (467, 357) with delta (0, 0)
Screenshot: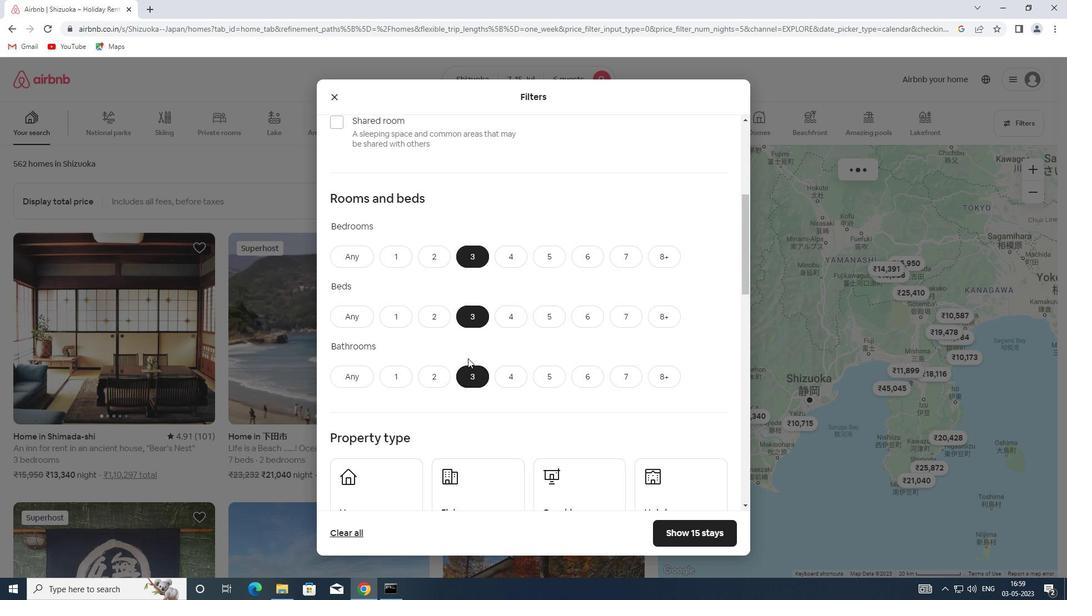 
Action: Mouse scrolled (467, 357) with delta (0, 0)
Screenshot: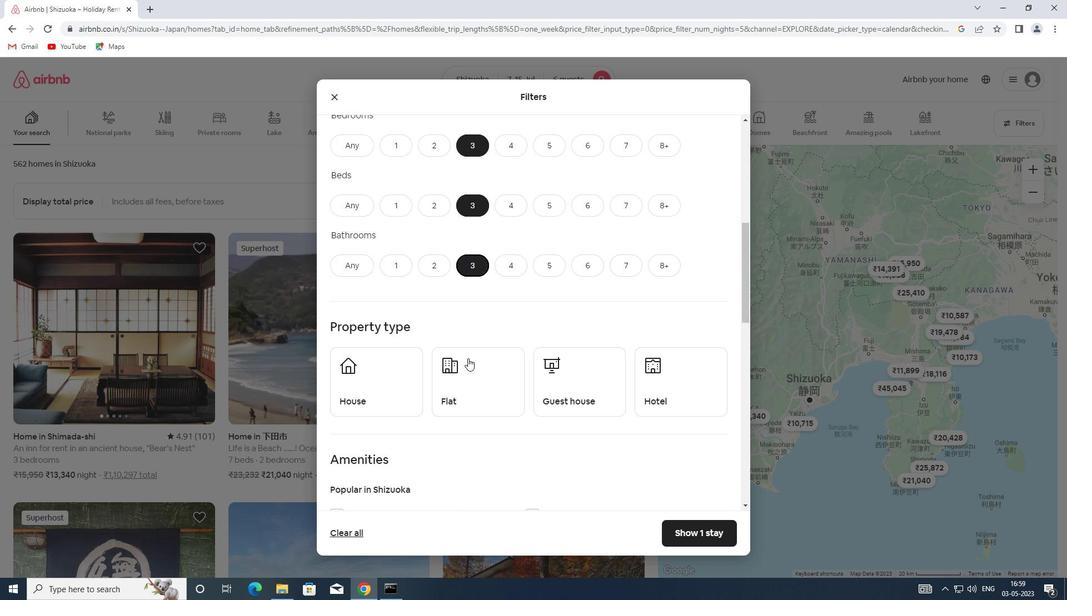 
Action: Mouse scrolled (467, 357) with delta (0, 0)
Screenshot: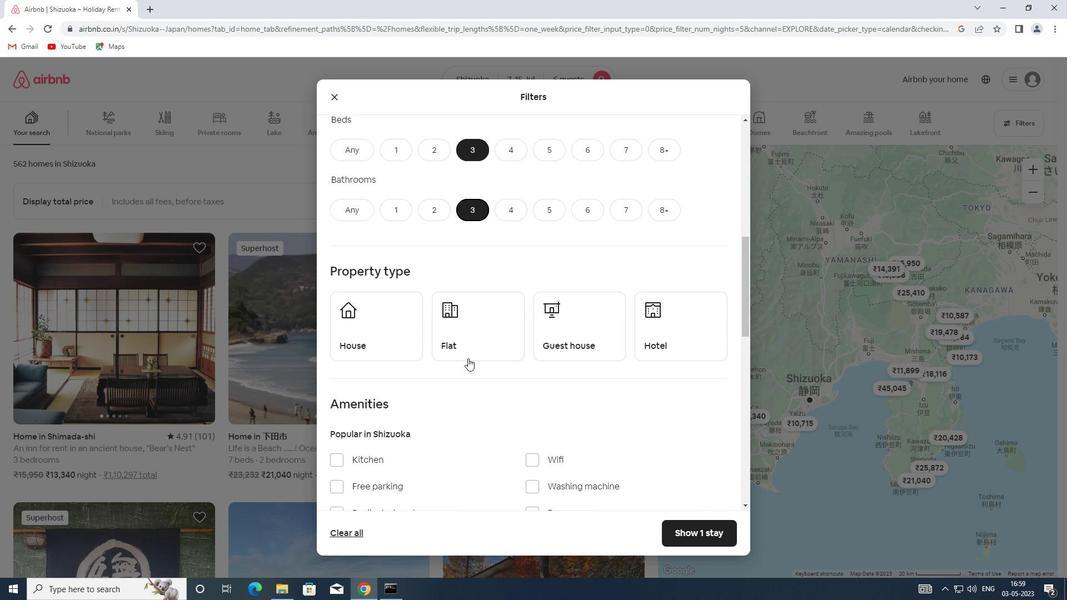 
Action: Mouse moved to (401, 277)
Screenshot: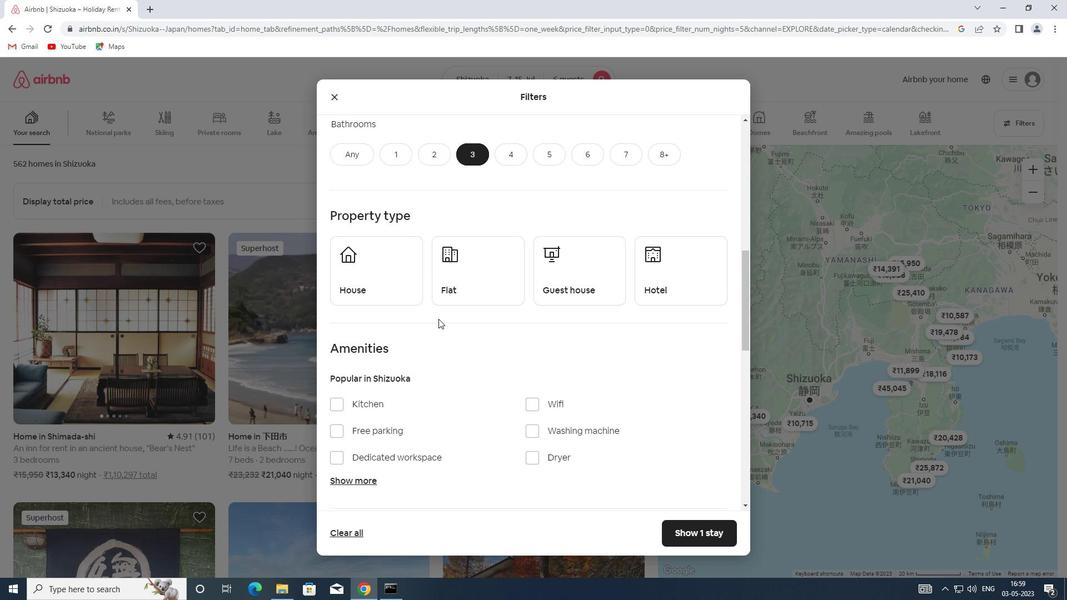
Action: Mouse pressed left at (401, 277)
Screenshot: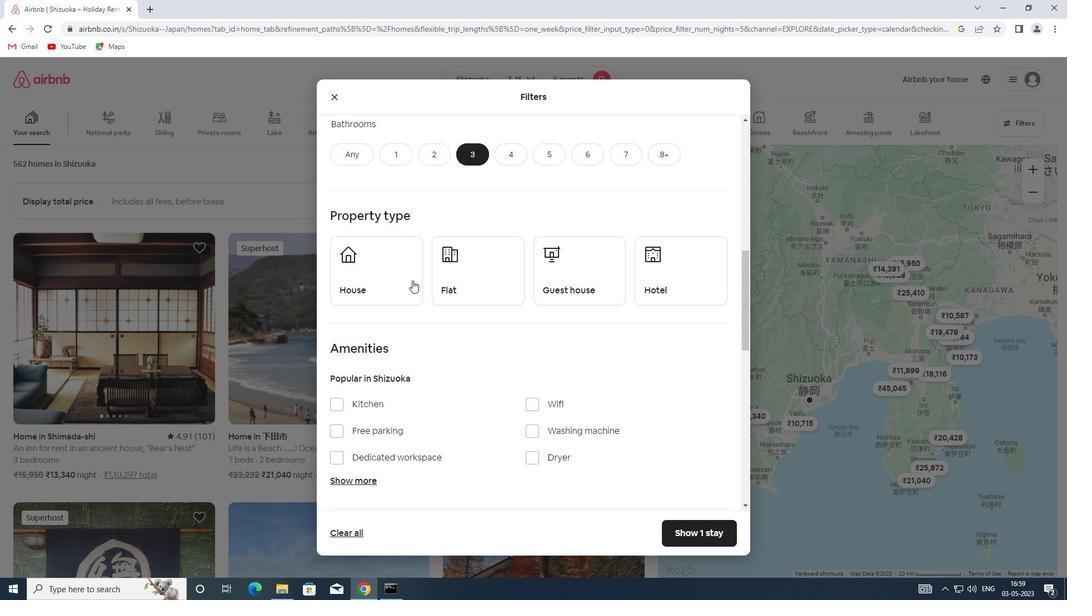 
Action: Mouse moved to (454, 275)
Screenshot: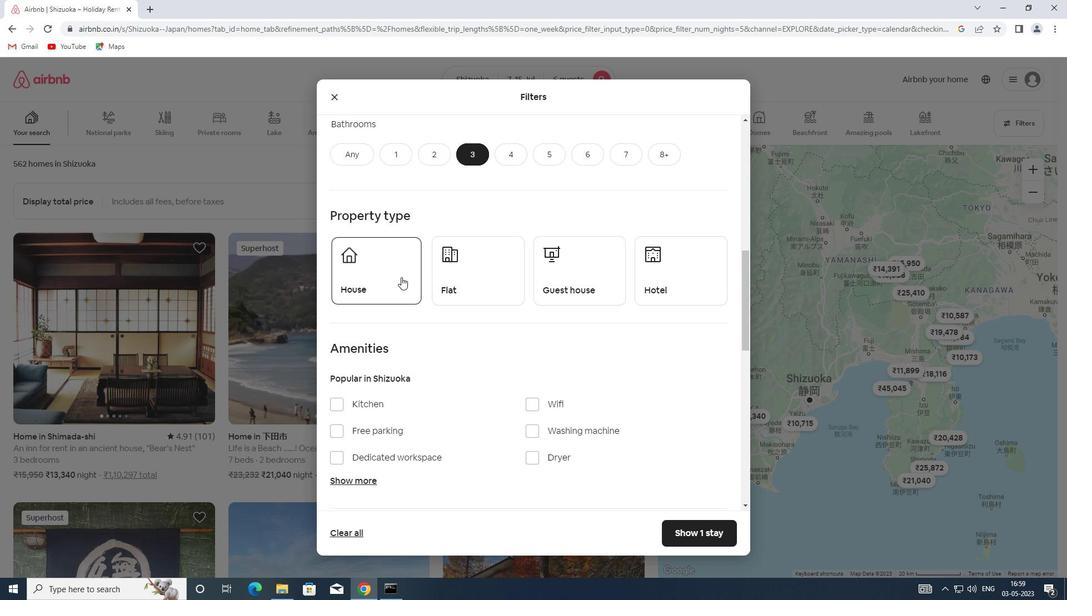 
Action: Mouse pressed left at (454, 275)
Screenshot: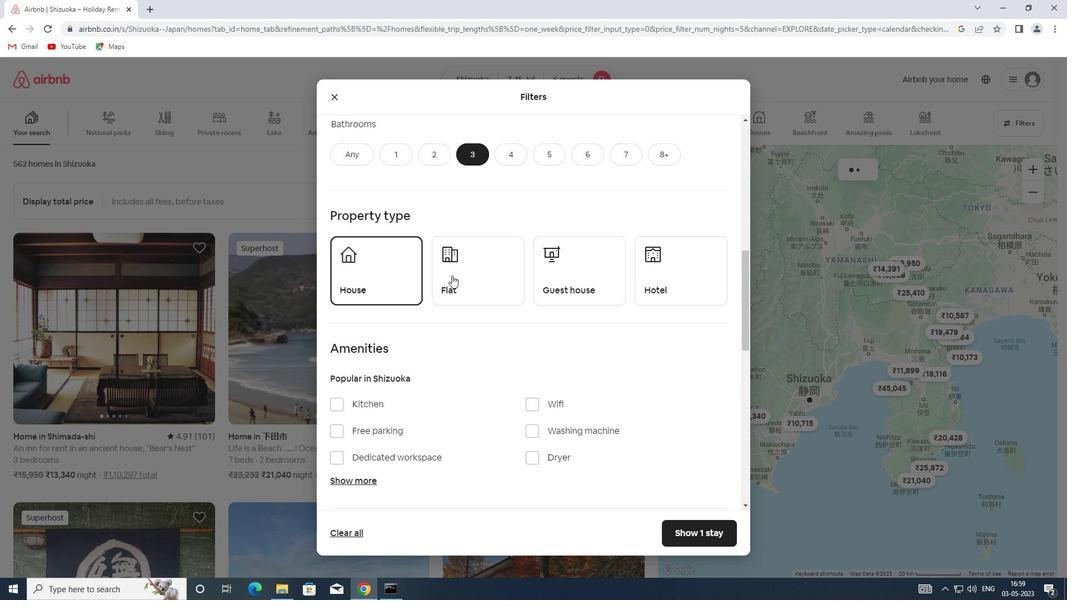 
Action: Mouse moved to (581, 274)
Screenshot: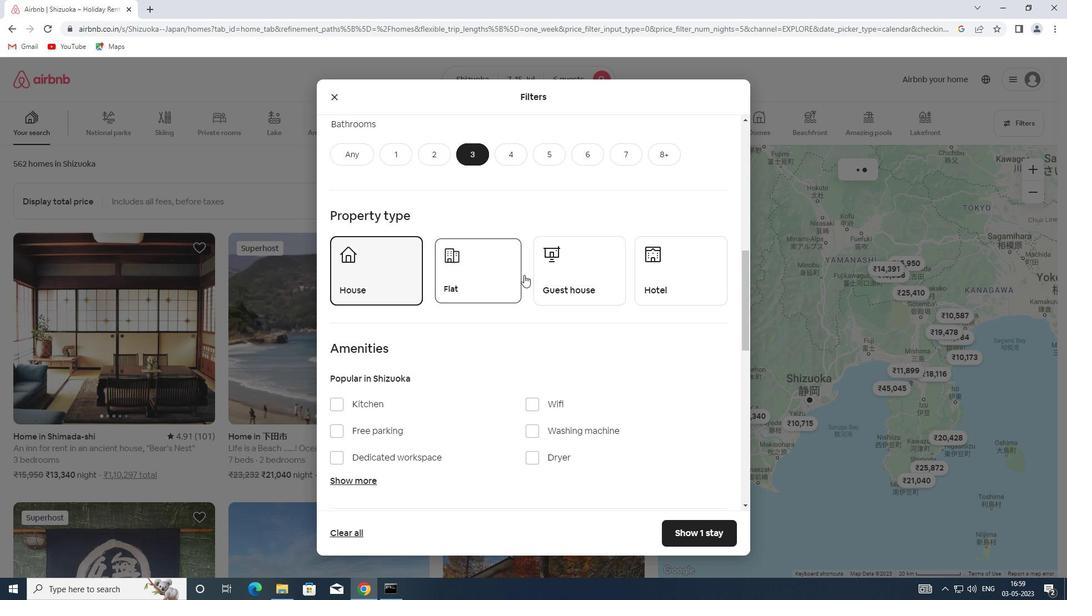 
Action: Mouse pressed left at (581, 274)
Screenshot: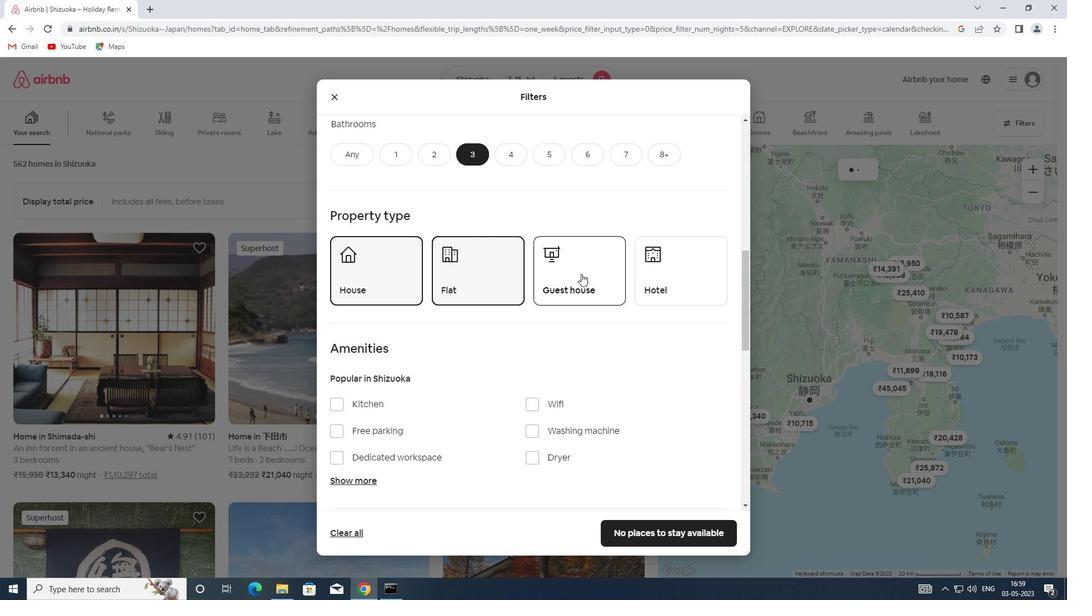 
Action: Mouse scrolled (581, 273) with delta (0, 0)
Screenshot: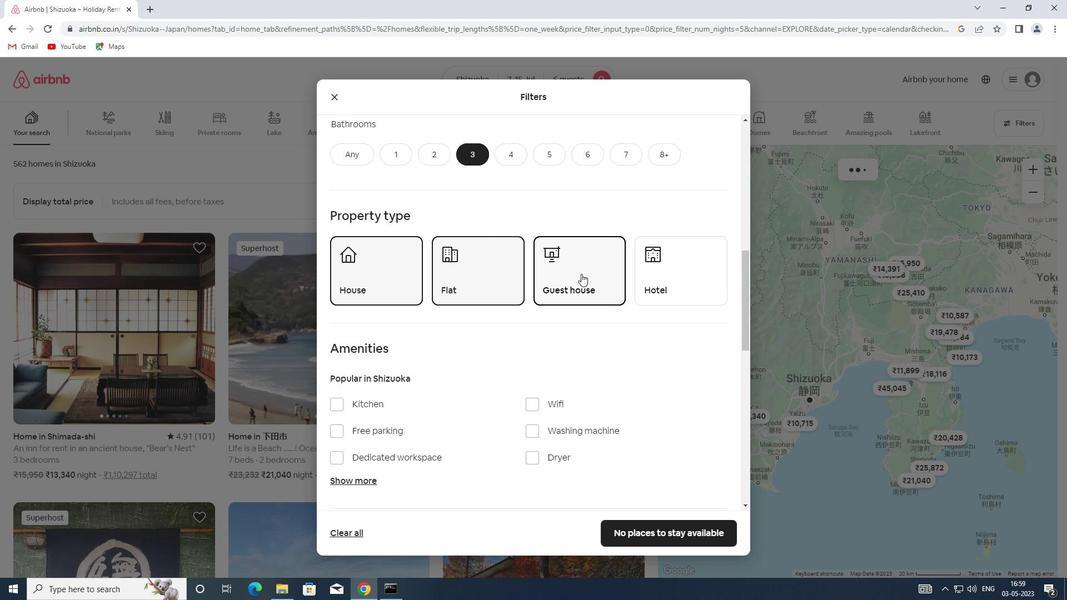 
Action: Mouse scrolled (581, 273) with delta (0, 0)
Screenshot: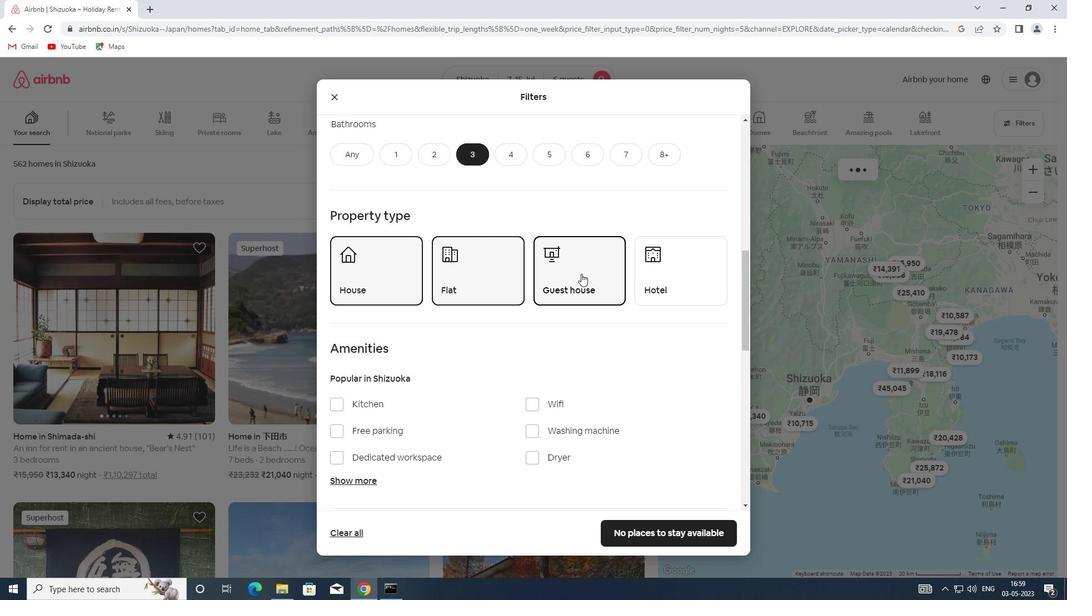 
Action: Mouse scrolled (581, 273) with delta (0, 0)
Screenshot: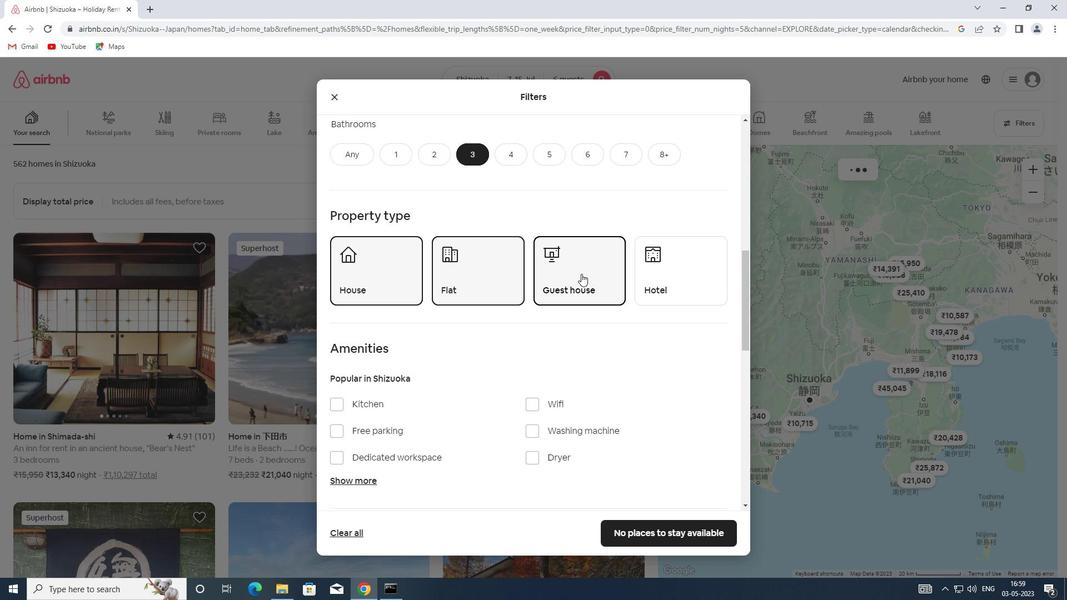 
Action: Mouse moved to (591, 279)
Screenshot: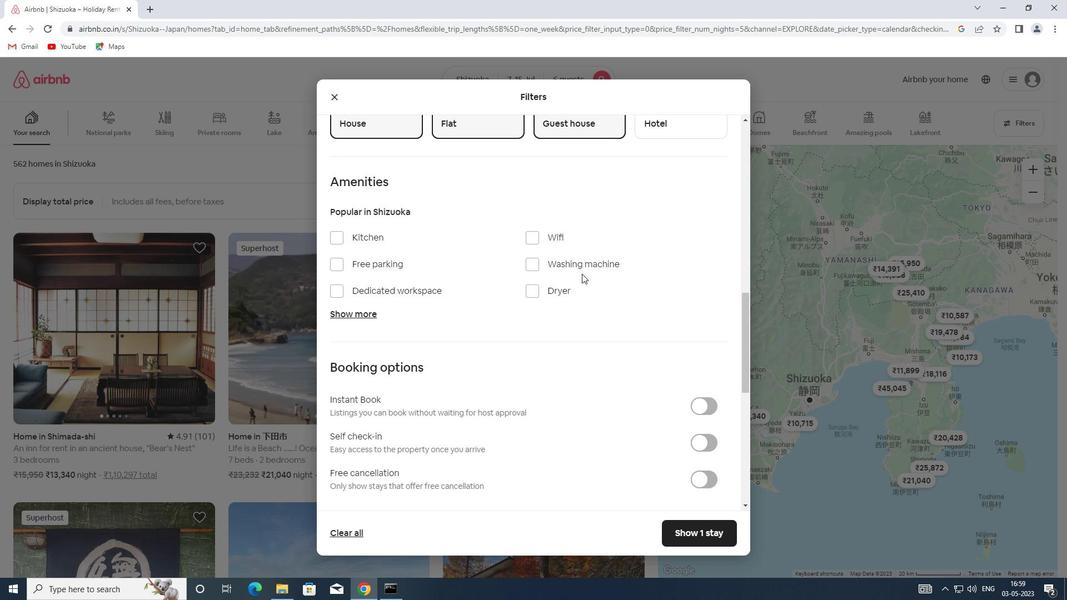 
Action: Mouse scrolled (591, 278) with delta (0, 0)
Screenshot: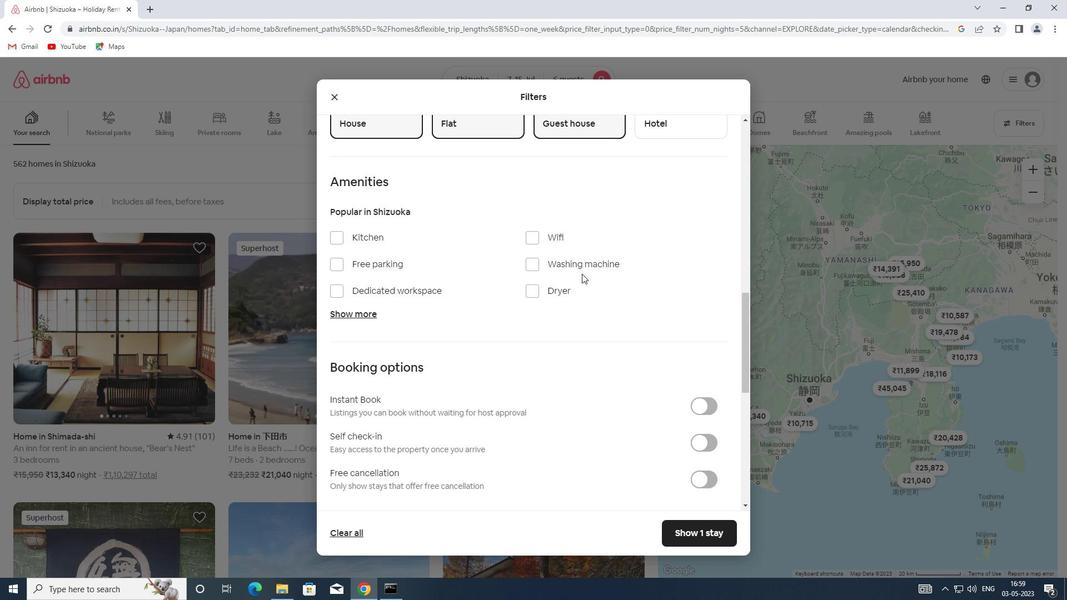 
Action: Mouse scrolled (591, 278) with delta (0, 0)
Screenshot: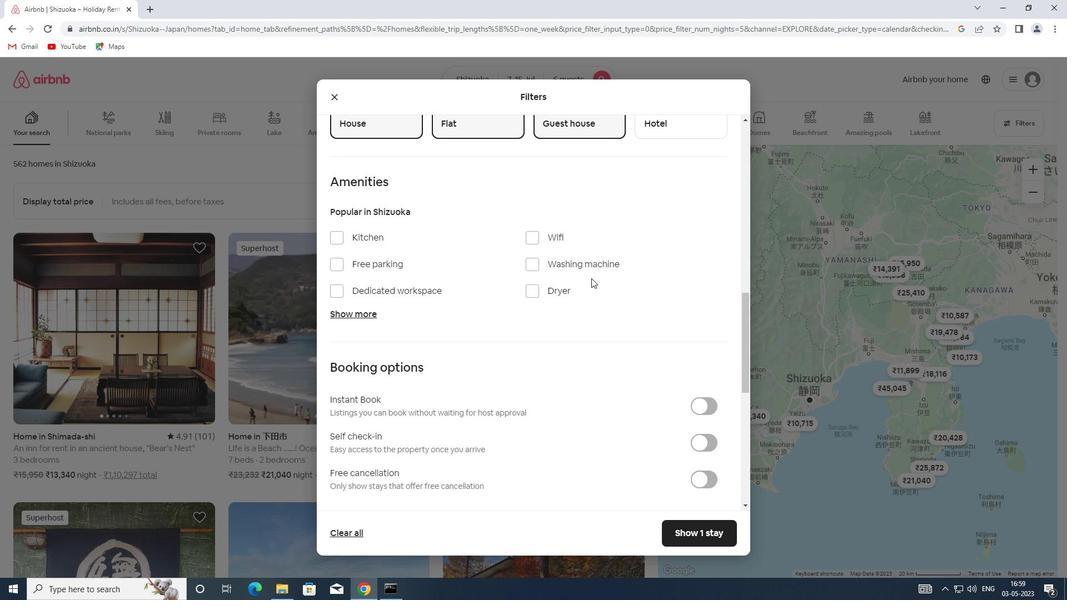 
Action: Mouse moved to (592, 279)
Screenshot: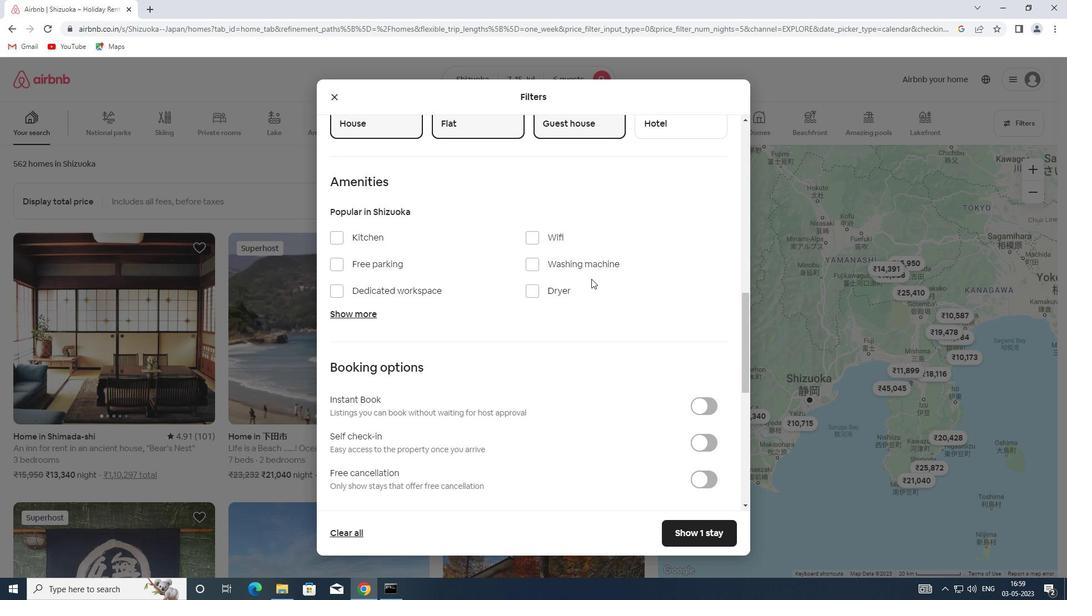 
Action: Mouse scrolled (592, 278) with delta (0, 0)
Screenshot: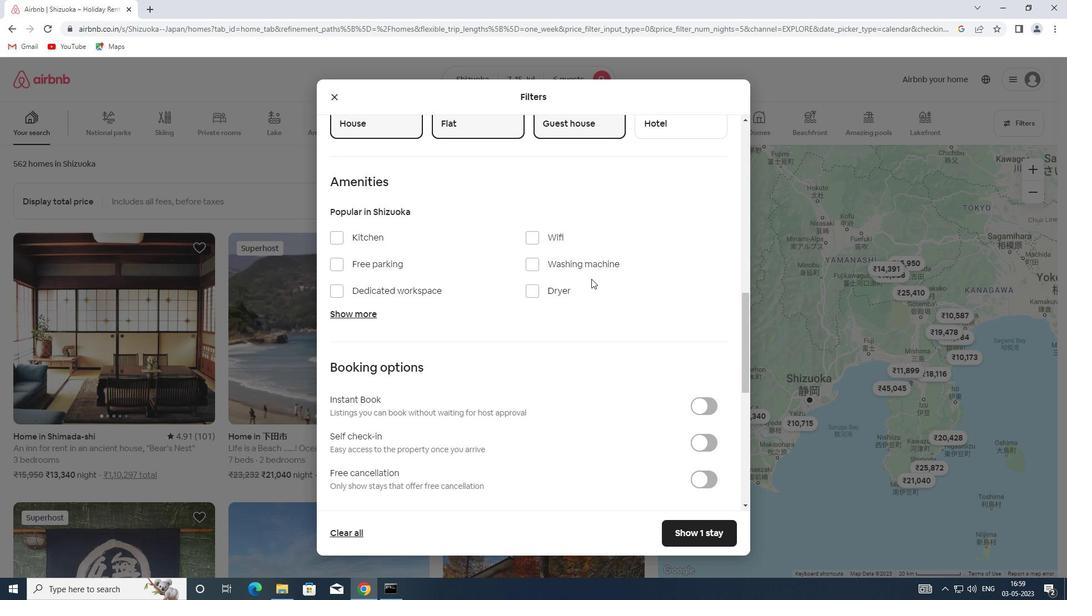 
Action: Mouse moved to (708, 270)
Screenshot: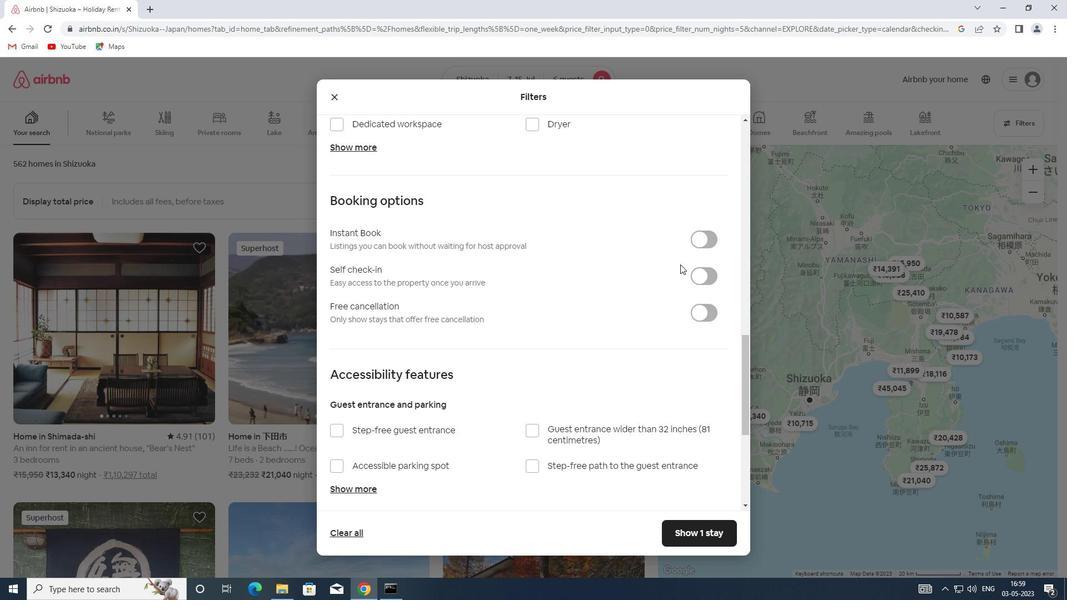 
Action: Mouse pressed left at (708, 270)
Screenshot: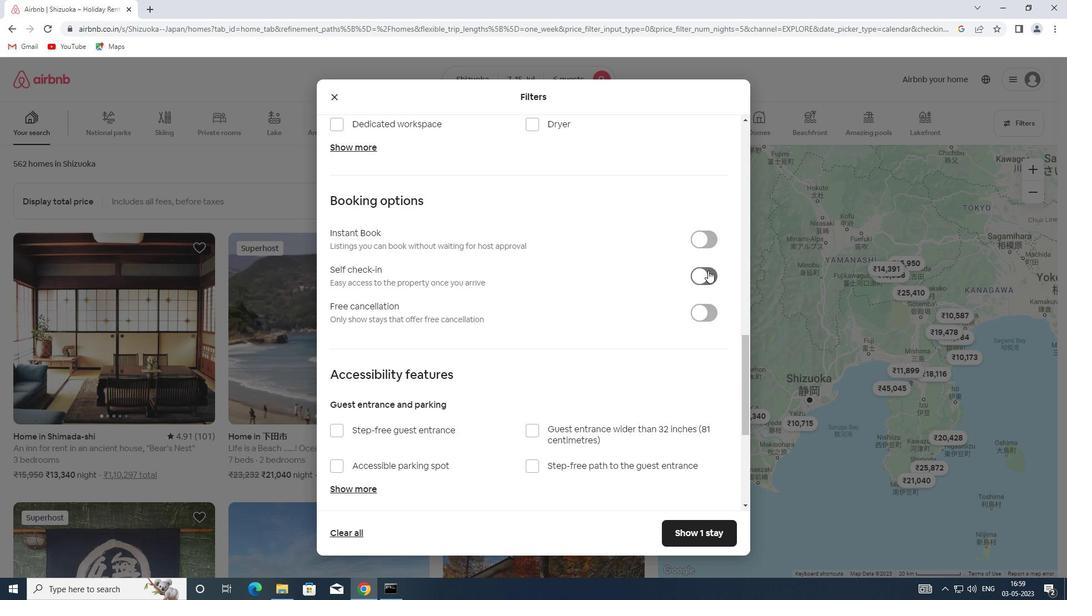 
Action: Mouse moved to (516, 300)
Screenshot: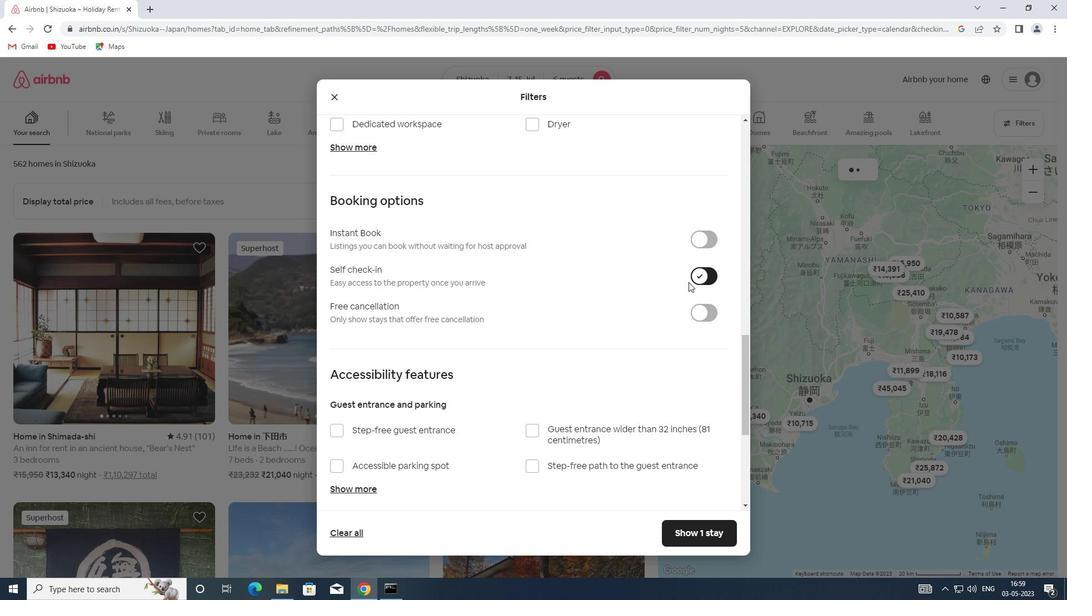 
Action: Mouse scrolled (516, 299) with delta (0, 0)
Screenshot: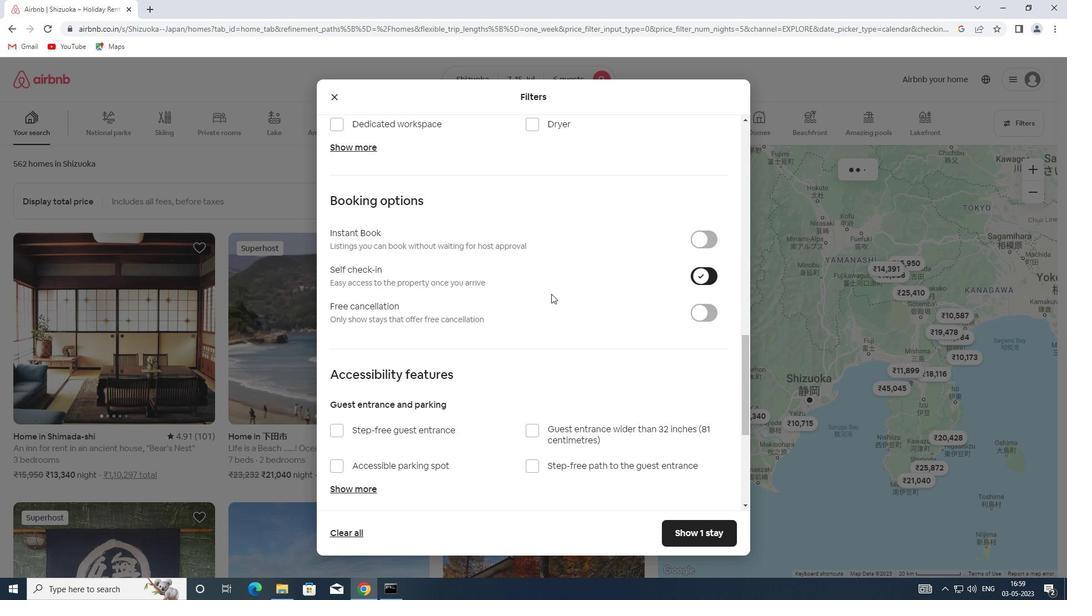 
Action: Mouse scrolled (516, 299) with delta (0, 0)
Screenshot: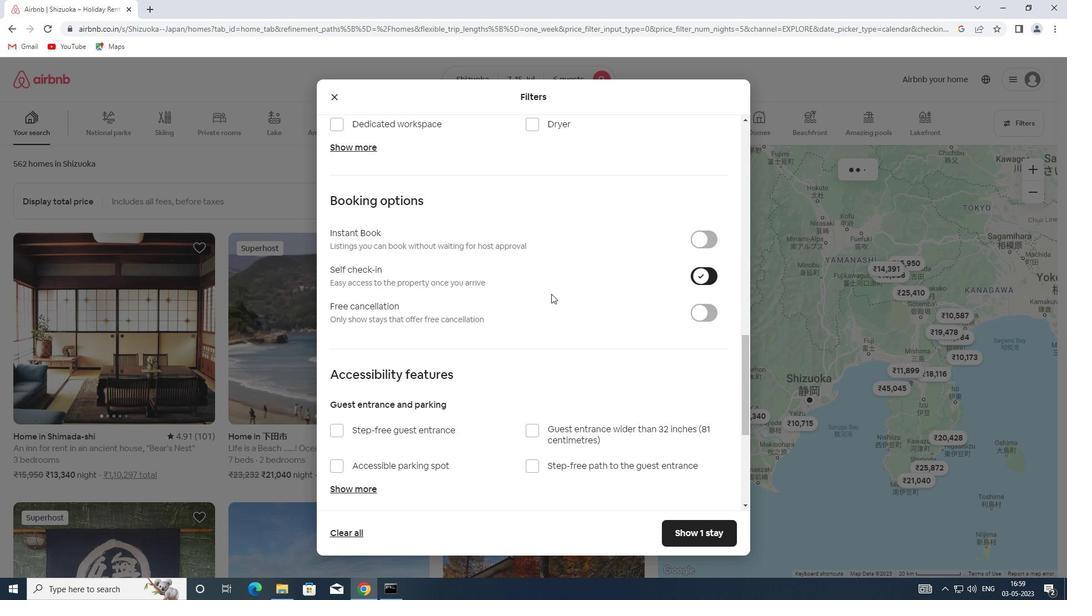 
Action: Mouse scrolled (516, 299) with delta (0, 0)
Screenshot: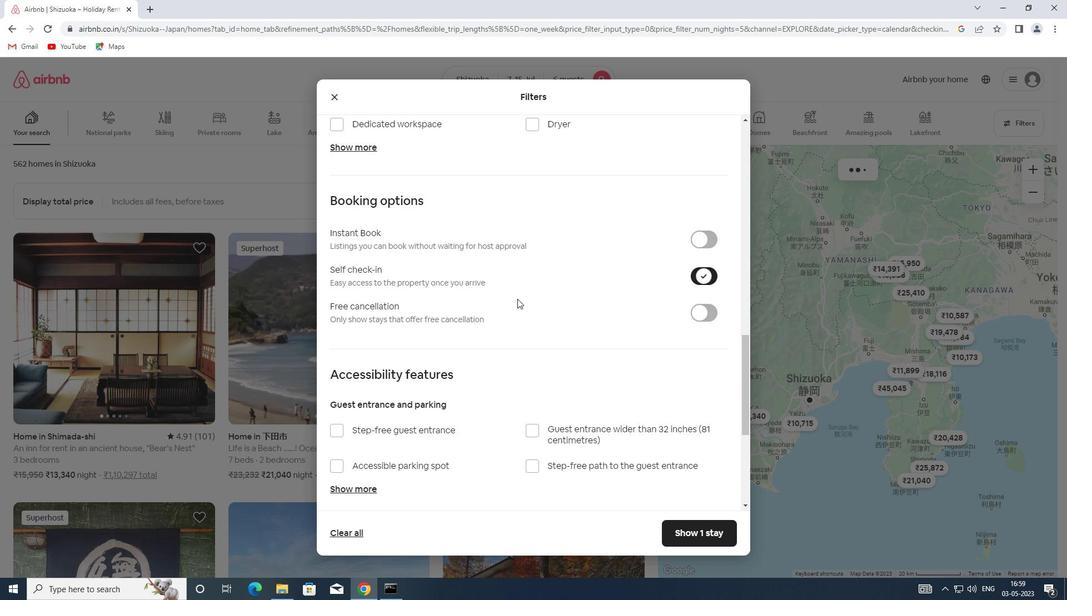 
Action: Mouse scrolled (516, 299) with delta (0, 0)
Screenshot: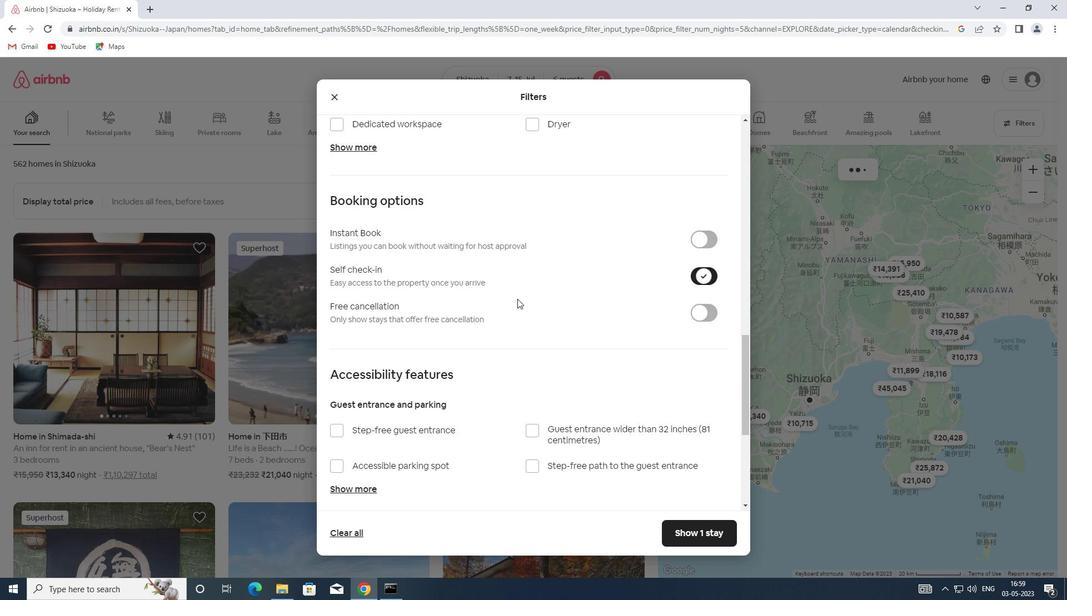 
Action: Mouse moved to (503, 300)
Screenshot: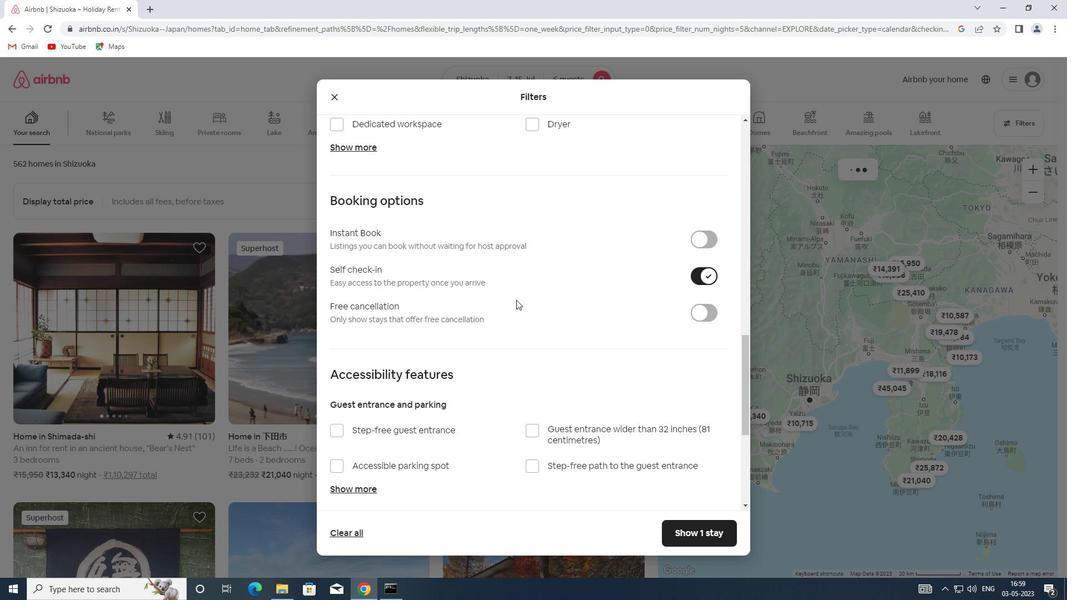 
Action: Mouse scrolled (503, 300) with delta (0, 0)
Screenshot: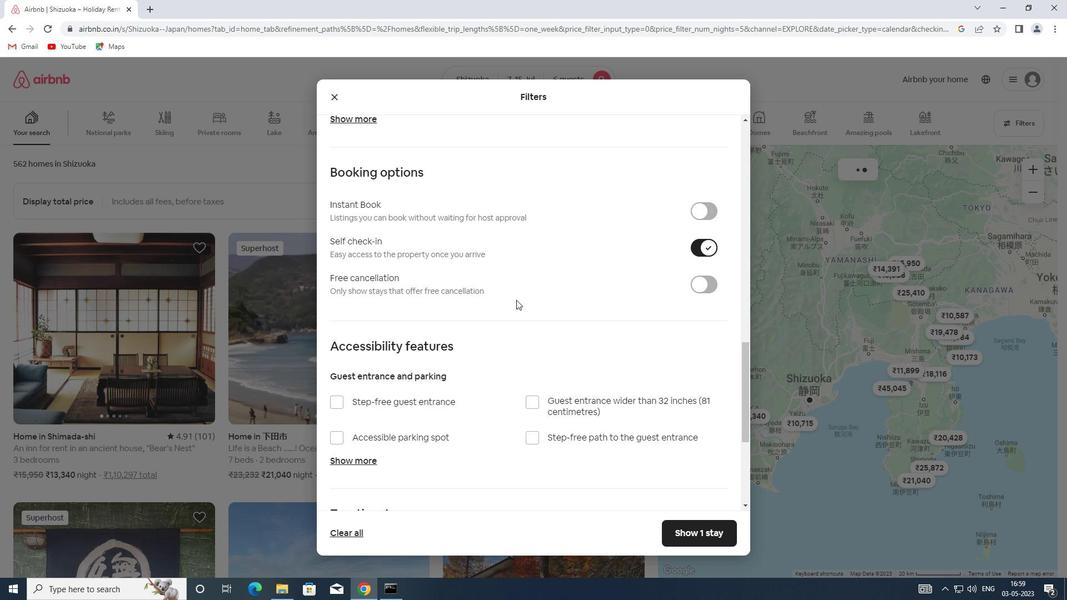 
Action: Mouse scrolled (503, 300) with delta (0, 0)
Screenshot: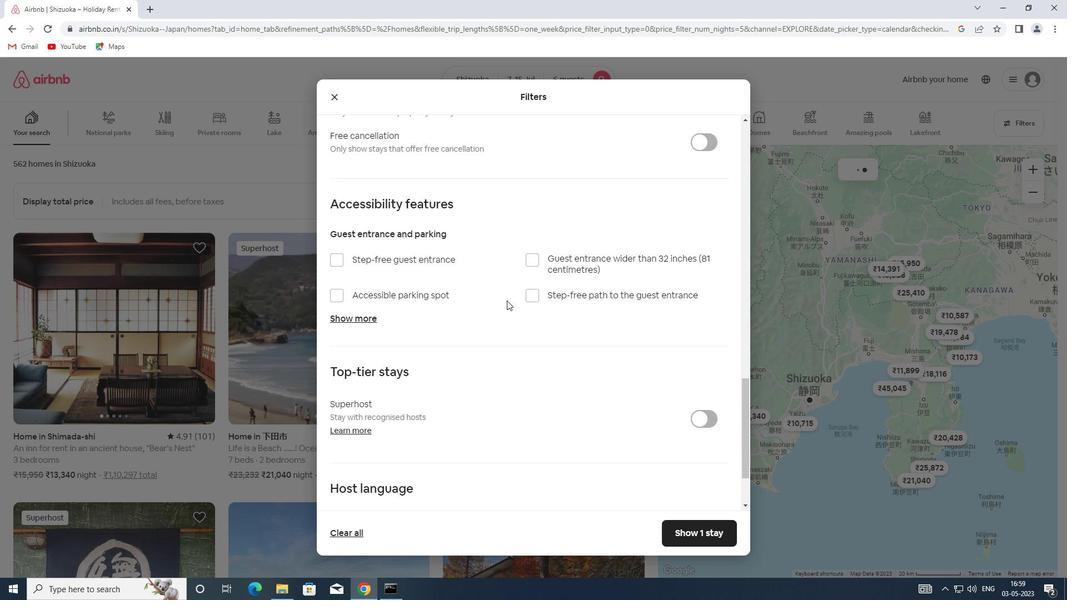 
Action: Mouse scrolled (503, 300) with delta (0, 0)
Screenshot: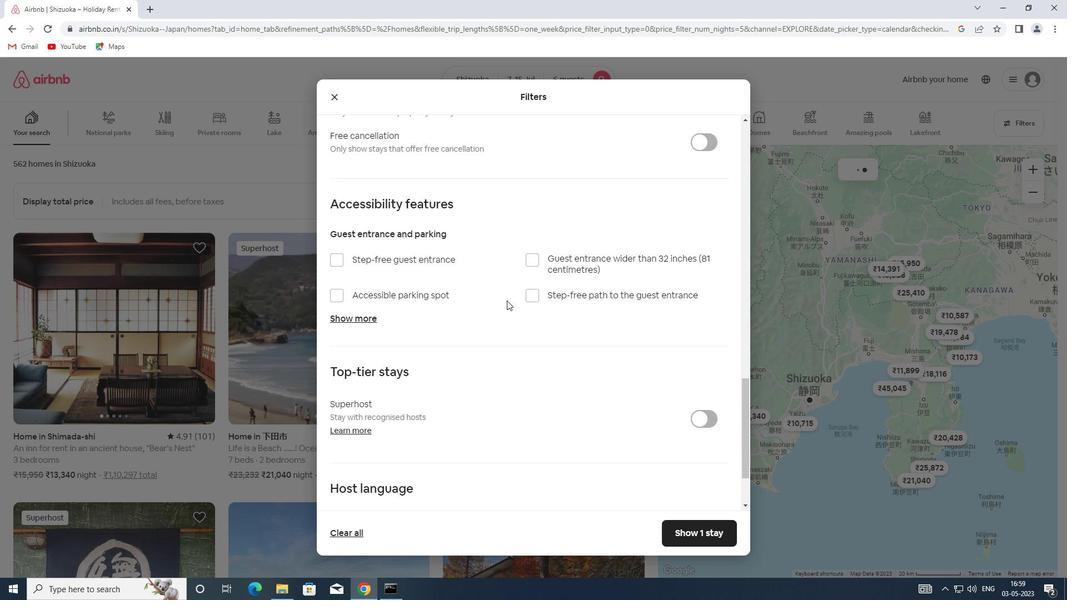 
Action: Mouse moved to (501, 300)
Screenshot: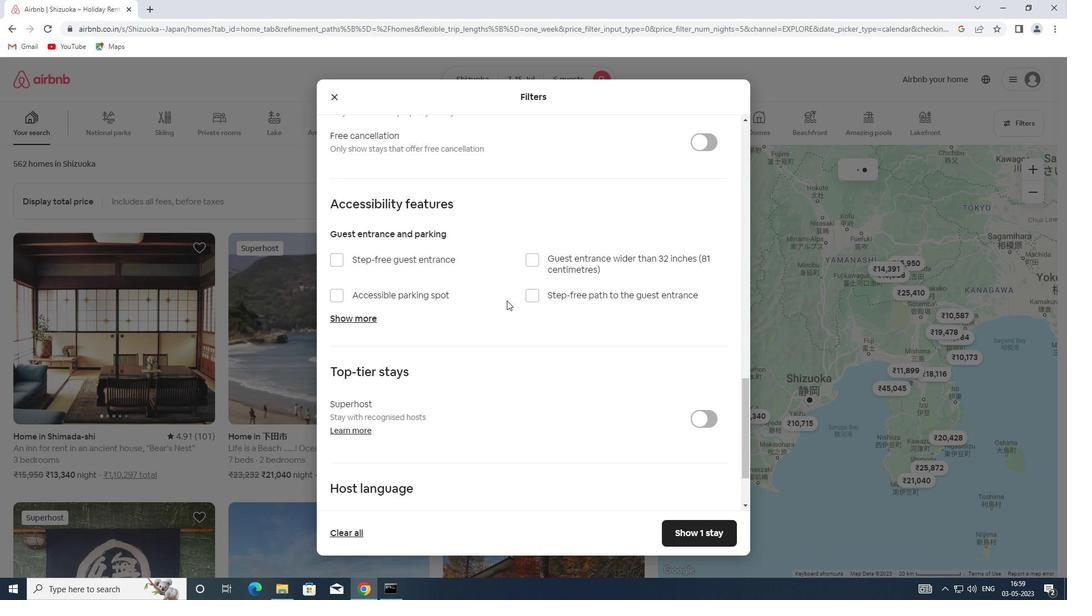 
Action: Mouse scrolled (501, 300) with delta (0, 0)
Screenshot: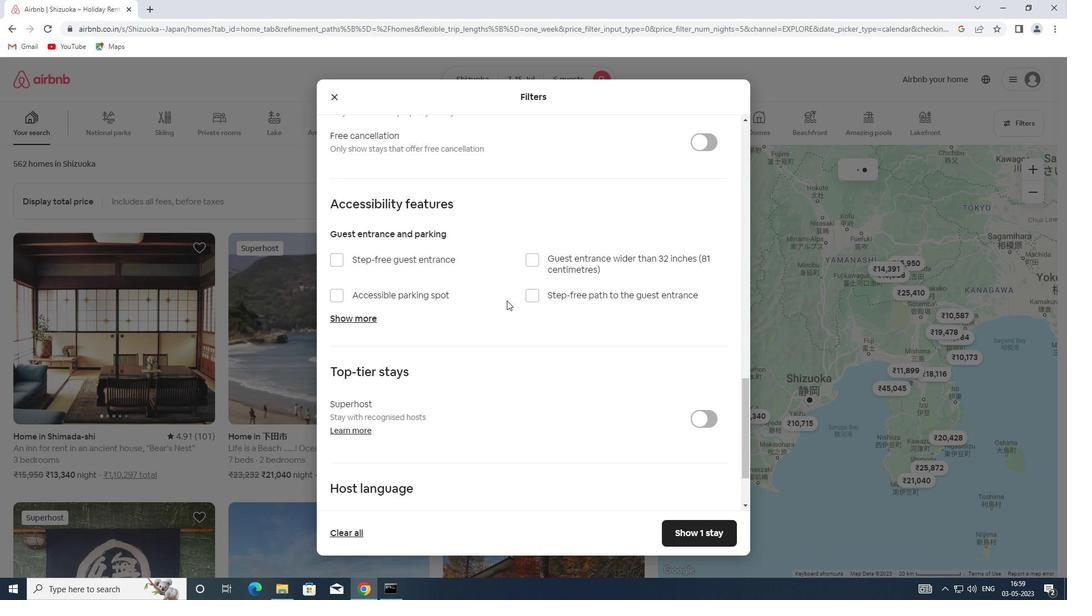 
Action: Mouse moved to (356, 430)
Screenshot: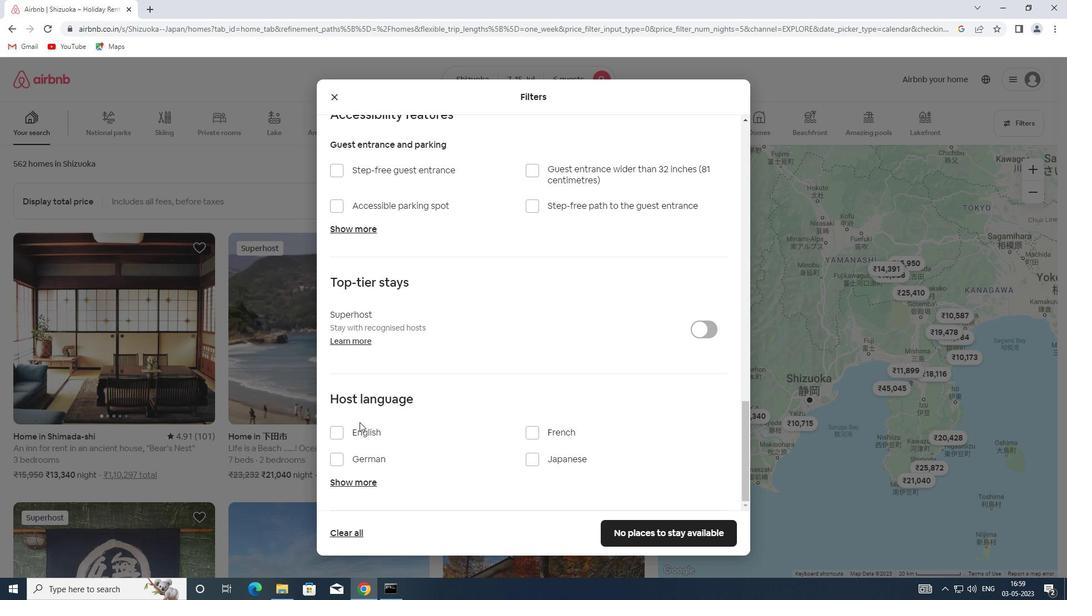 
Action: Mouse pressed left at (356, 430)
Screenshot: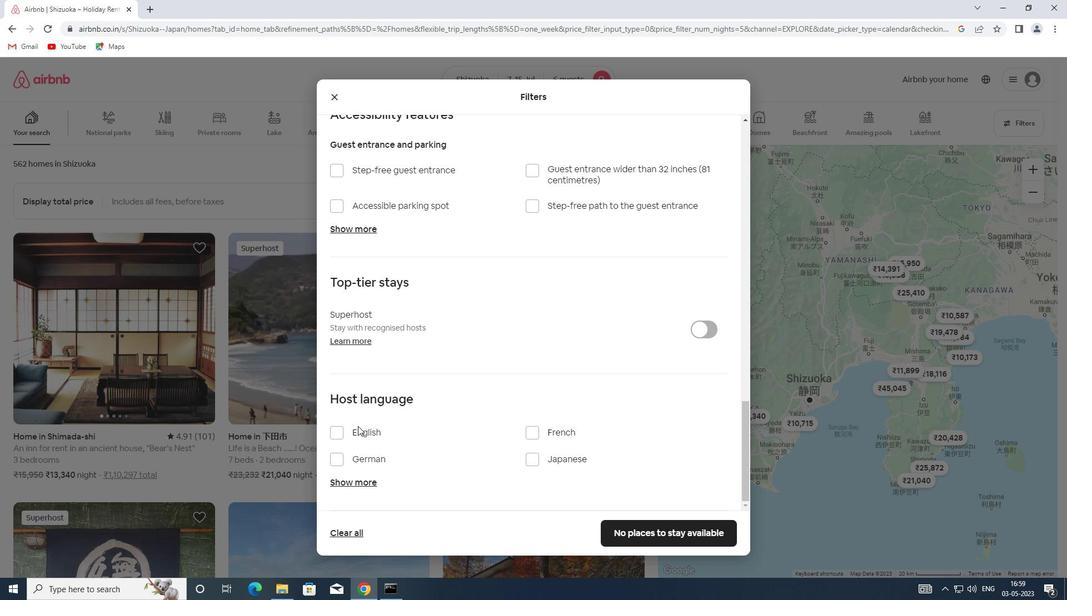 
Action: Mouse moved to (680, 530)
Screenshot: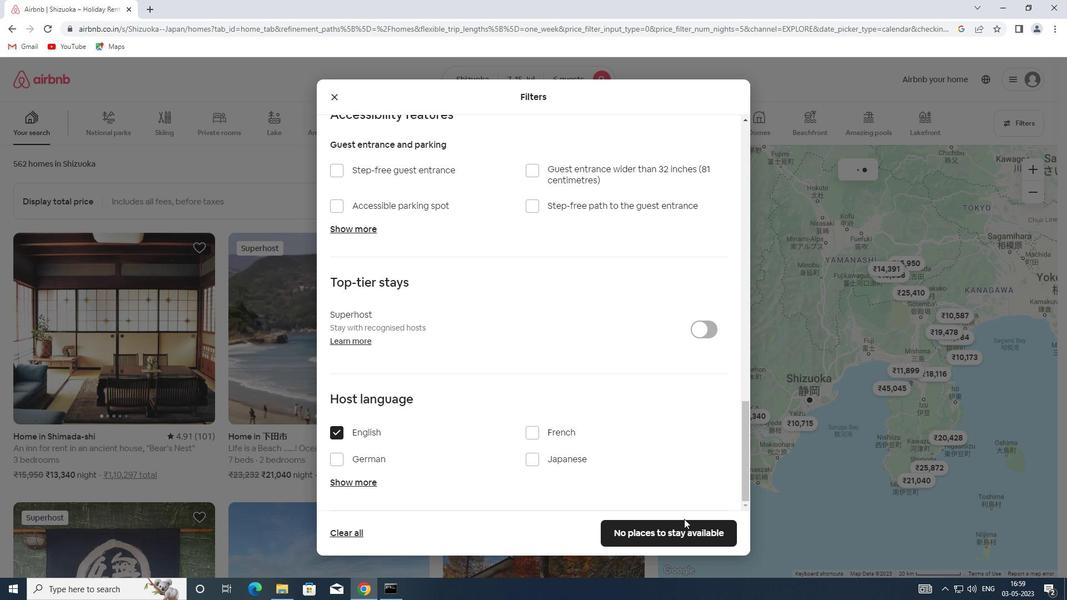 
Action: Mouse pressed left at (680, 530)
Screenshot: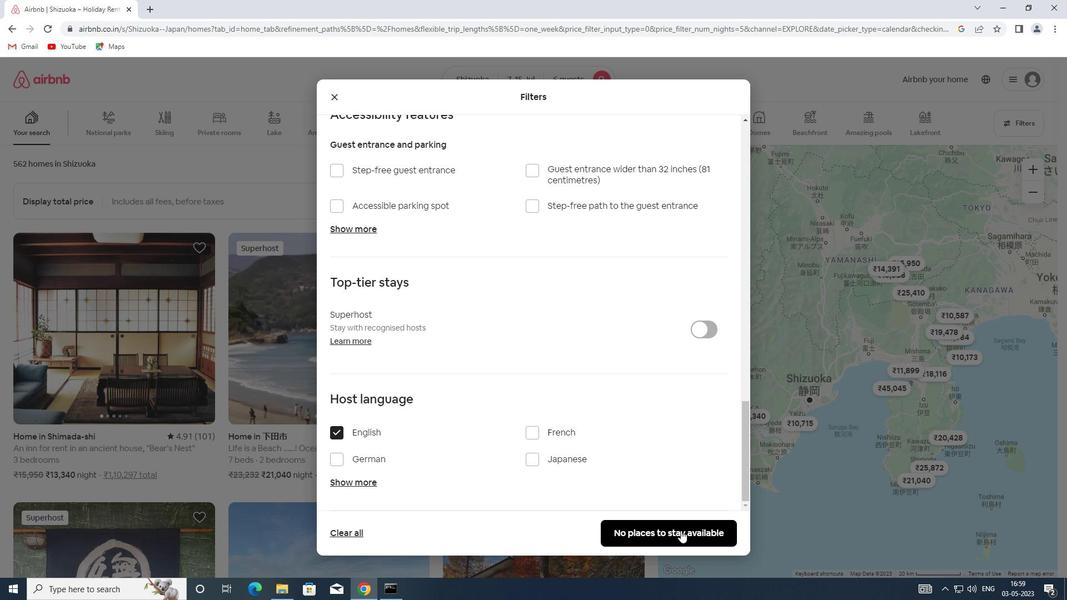 
